 Task: Compose an email with the signature Jared Hernandez with the subject Confirmation of a registration and the message I would appreciate it if you could provide me with an update on the project status. from softage.5@softage.net to softage.3@softage.net, select the message and change font size to large, align the email to center Send the email. Finally, move the email from Sent Items to the label Gifts
Action: Mouse moved to (64, 35)
Screenshot: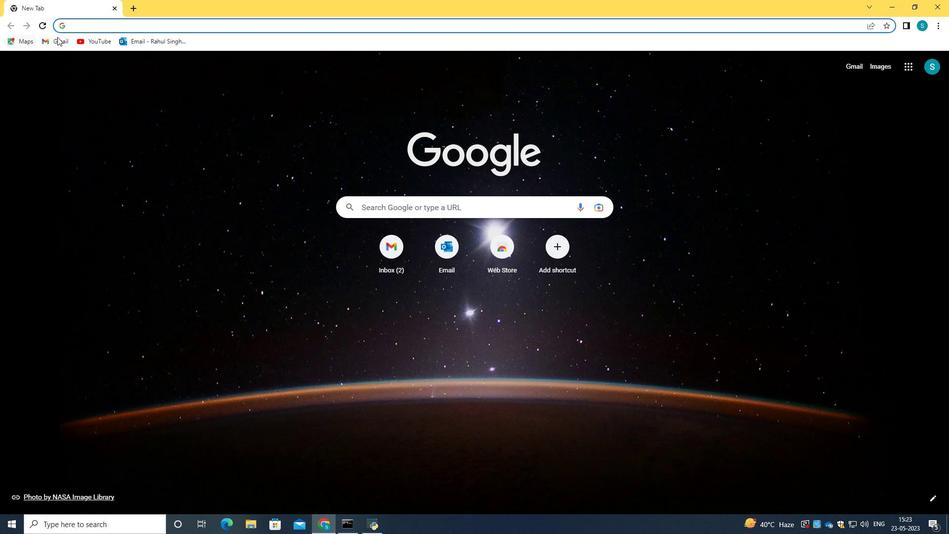 
Action: Mouse pressed left at (64, 35)
Screenshot: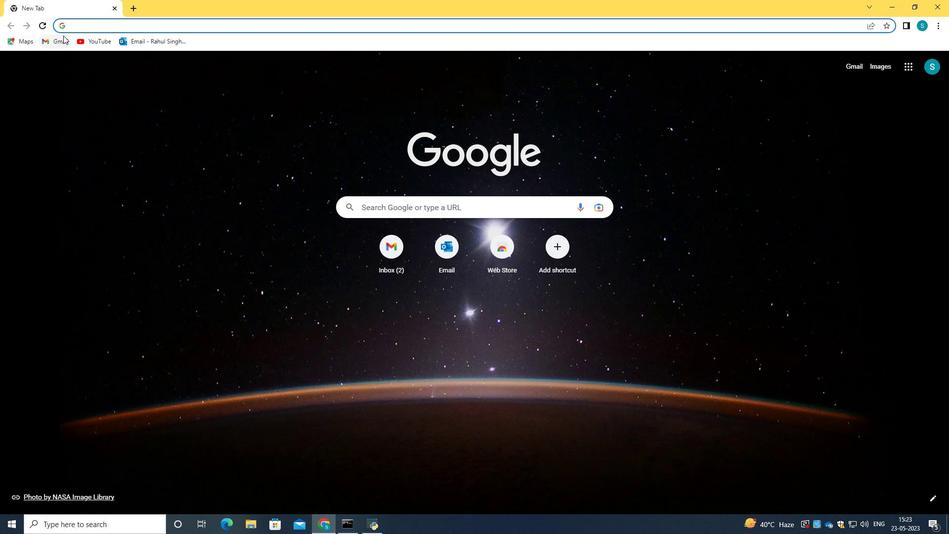 
Action: Mouse moved to (463, 157)
Screenshot: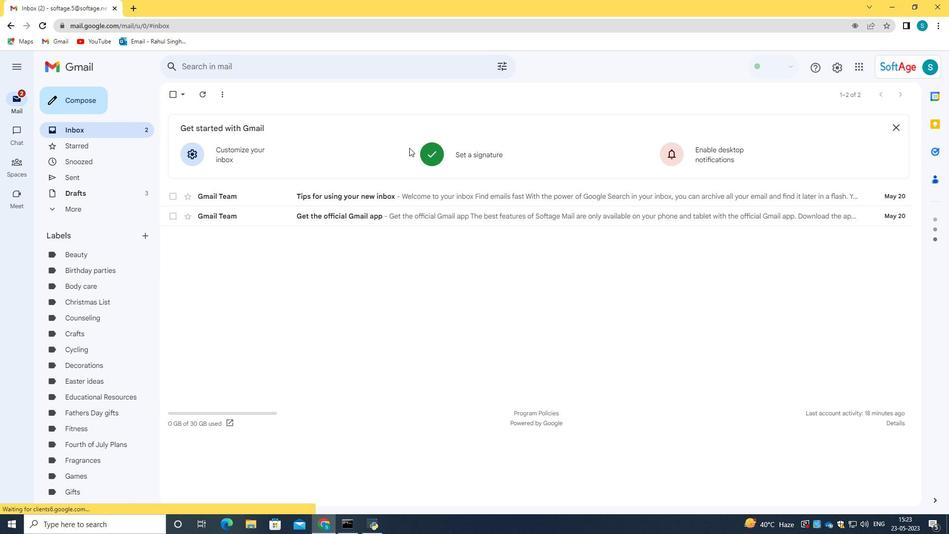 
Action: Mouse pressed left at (463, 157)
Screenshot: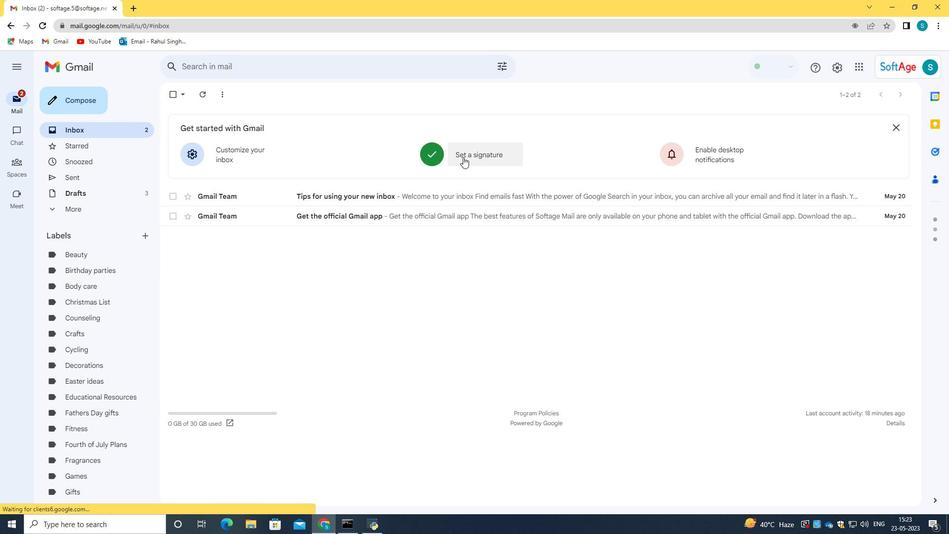 
Action: Mouse moved to (467, 233)
Screenshot: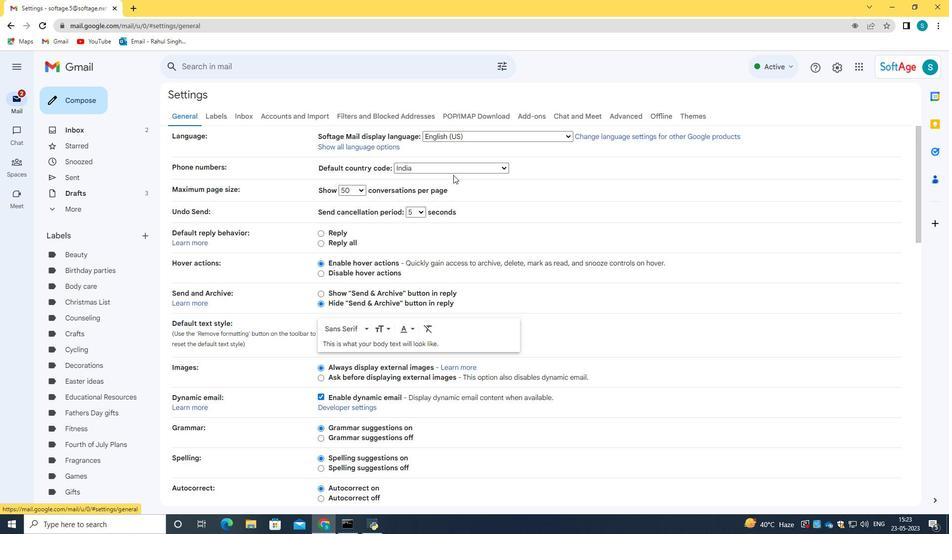 
Action: Mouse scrolled (467, 233) with delta (0, 0)
Screenshot: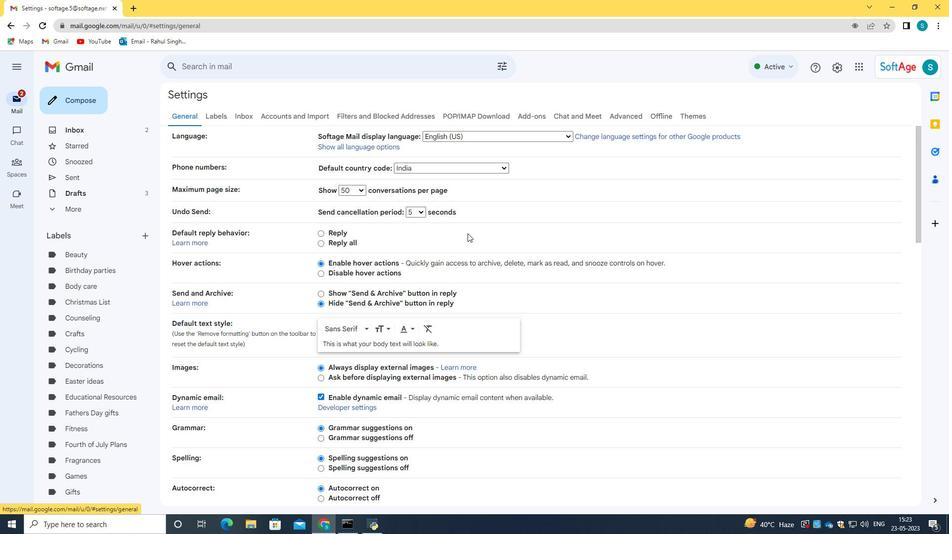 
Action: Mouse scrolled (467, 233) with delta (0, 0)
Screenshot: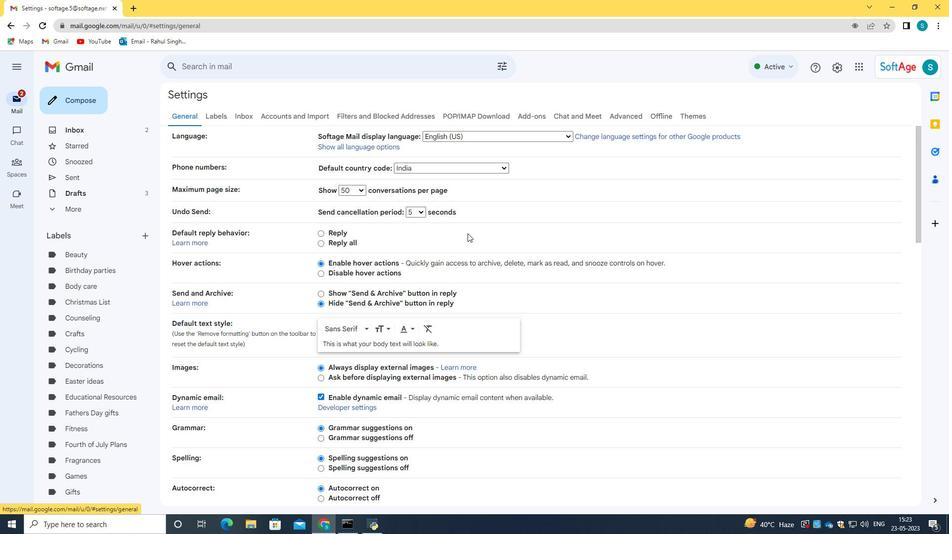 
Action: Mouse scrolled (467, 233) with delta (0, 0)
Screenshot: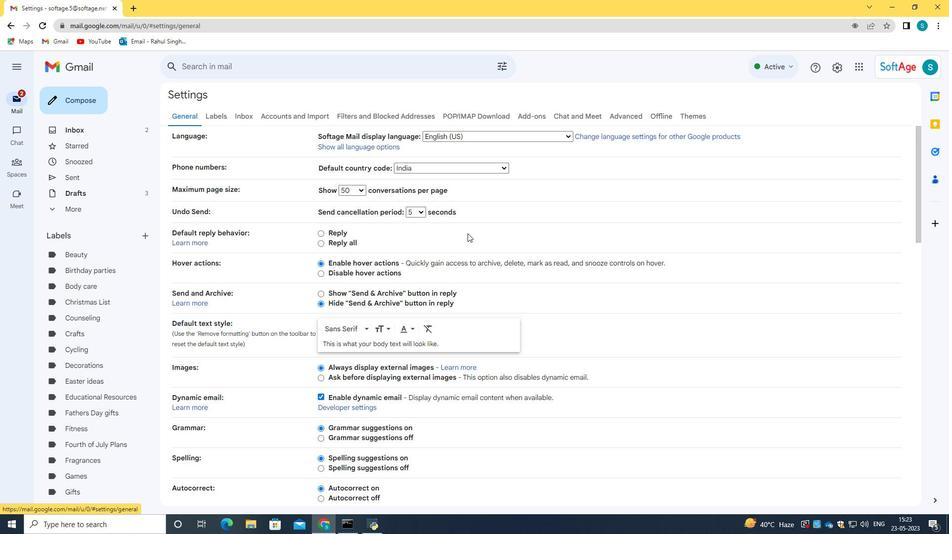 
Action: Mouse scrolled (467, 233) with delta (0, 0)
Screenshot: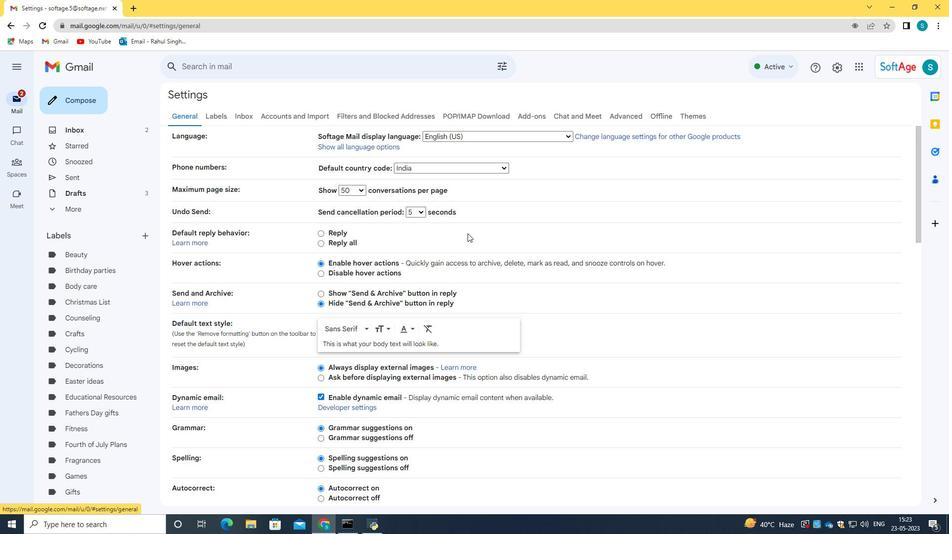 
Action: Mouse scrolled (467, 233) with delta (0, 0)
Screenshot: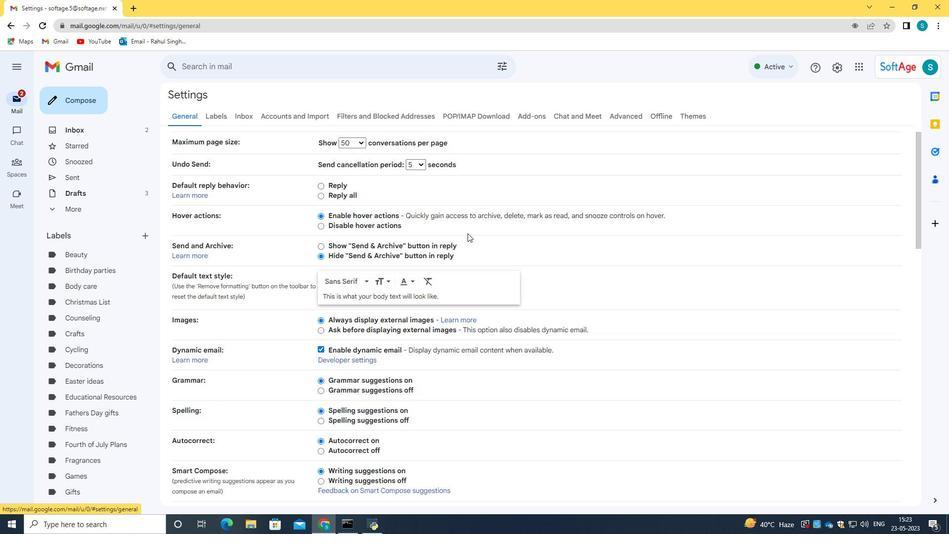 
Action: Mouse scrolled (467, 233) with delta (0, 0)
Screenshot: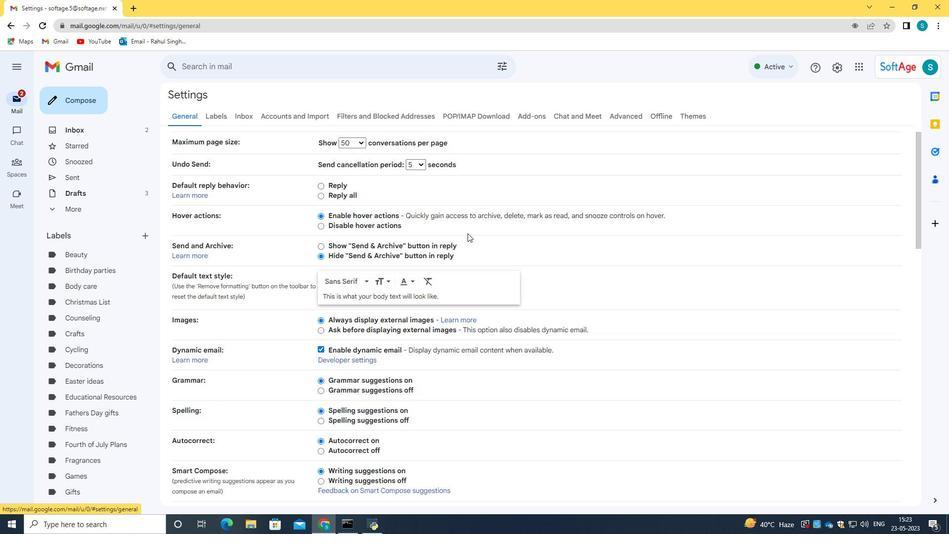 
Action: Mouse scrolled (467, 233) with delta (0, 0)
Screenshot: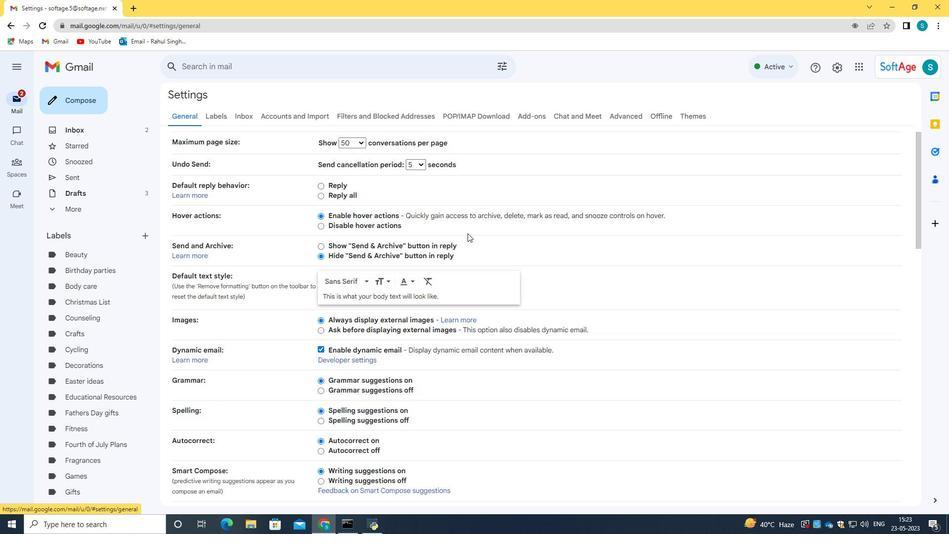 
Action: Mouse scrolled (467, 233) with delta (0, 0)
Screenshot: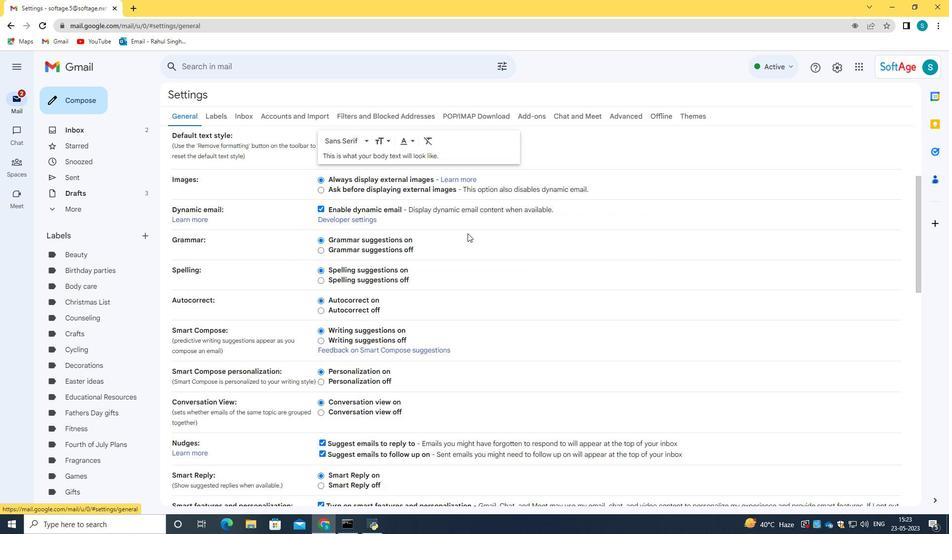 
Action: Mouse scrolled (467, 233) with delta (0, 0)
Screenshot: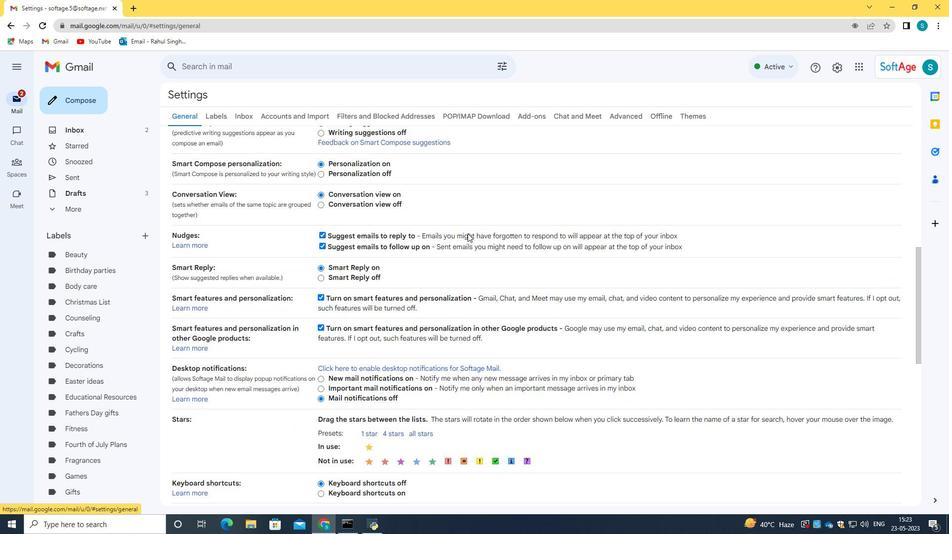
Action: Mouse scrolled (467, 233) with delta (0, 0)
Screenshot: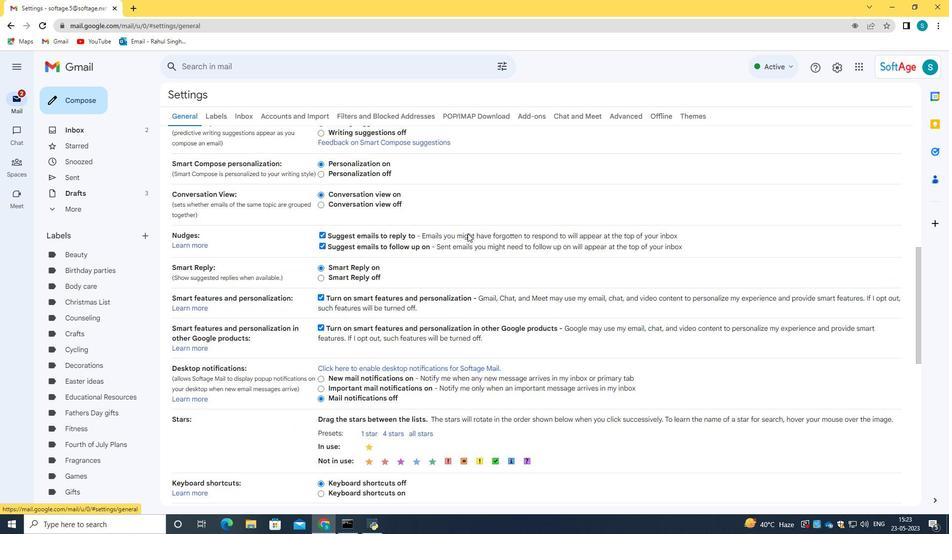 
Action: Mouse scrolled (467, 233) with delta (0, 0)
Screenshot: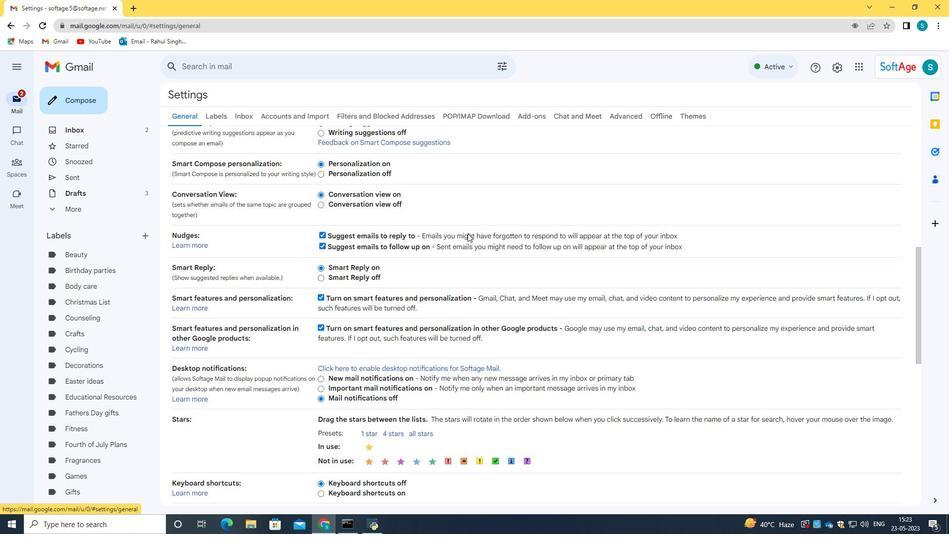 
Action: Mouse moved to (467, 235)
Screenshot: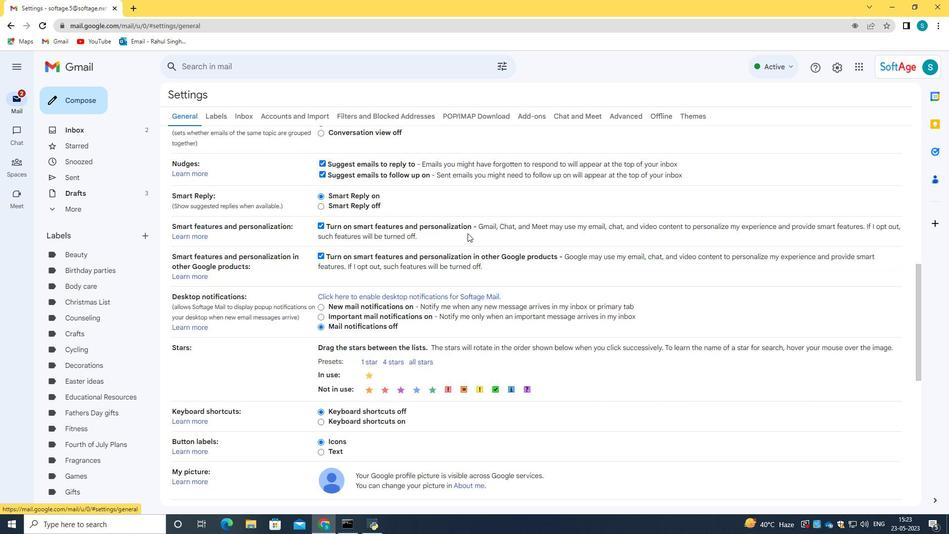 
Action: Mouse scrolled (467, 235) with delta (0, 0)
Screenshot: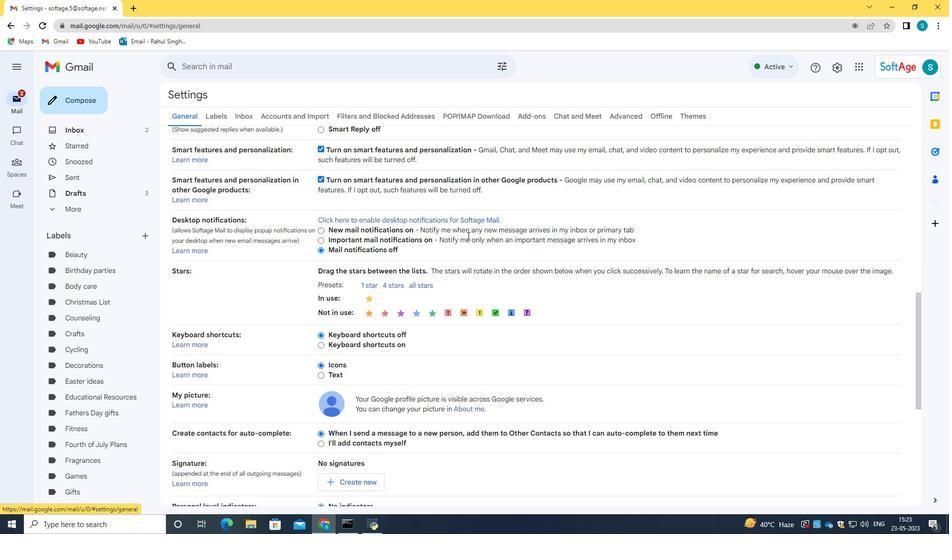 
Action: Mouse scrolled (467, 235) with delta (0, 0)
Screenshot: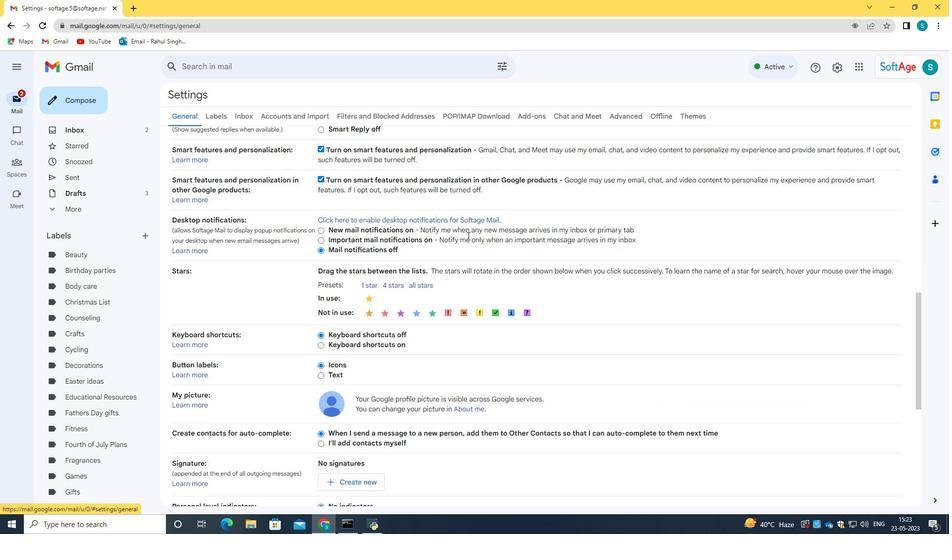 
Action: Mouse scrolled (467, 235) with delta (0, 0)
Screenshot: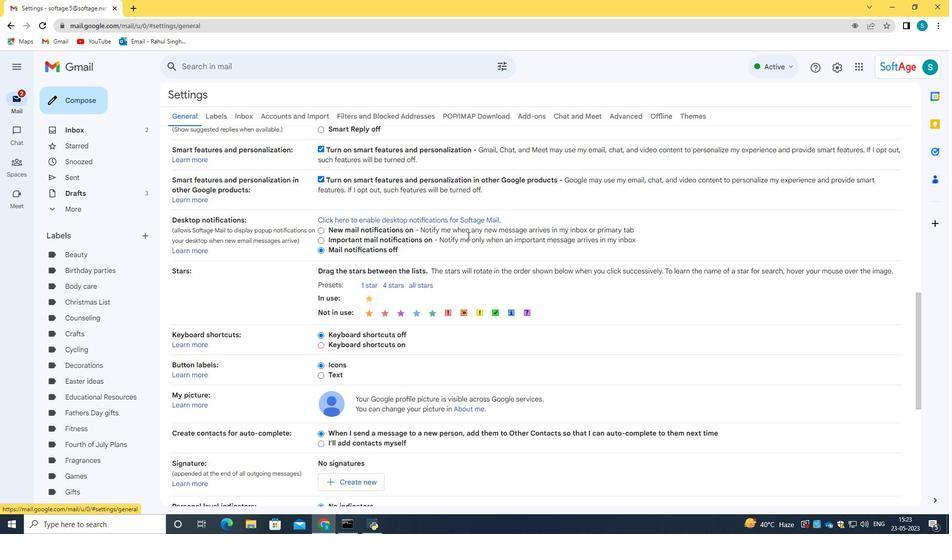 
Action: Mouse scrolled (467, 235) with delta (0, 0)
Screenshot: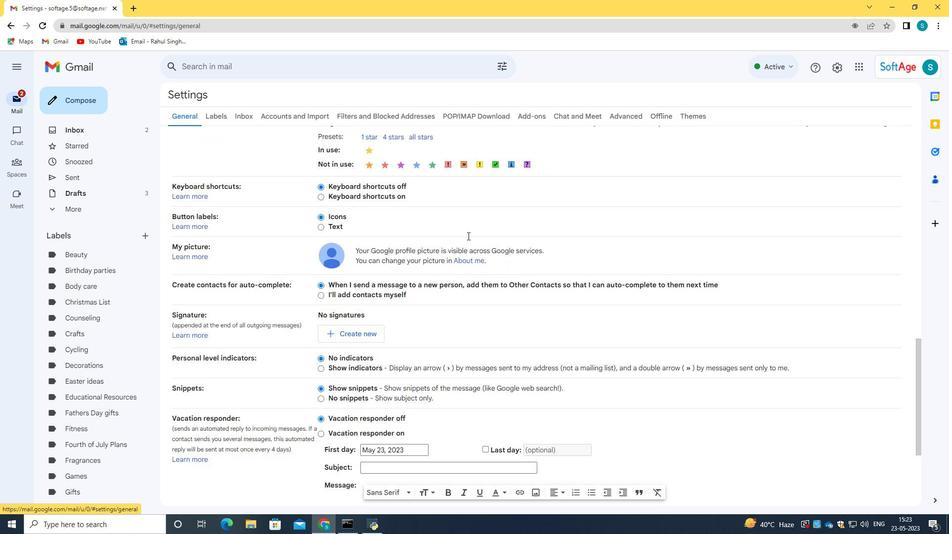 
Action: Mouse scrolled (467, 235) with delta (0, 0)
Screenshot: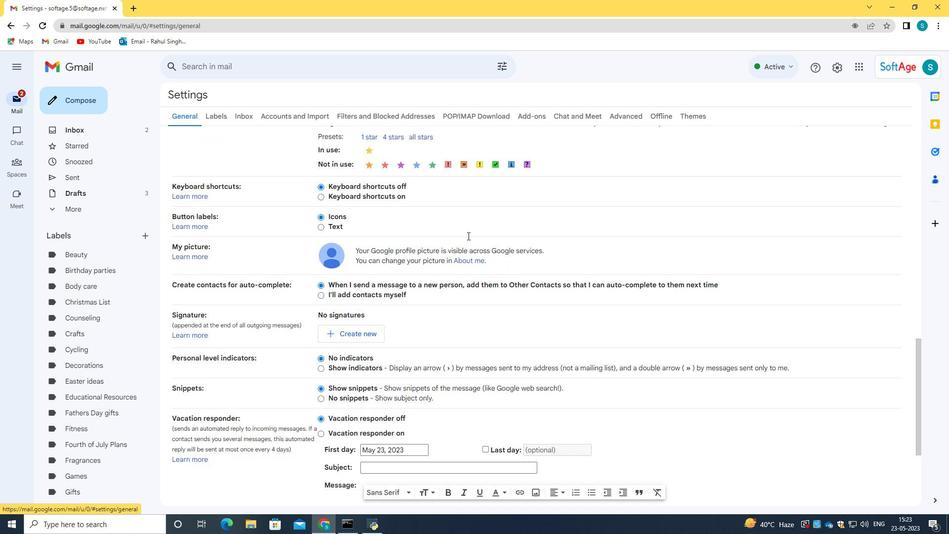 
Action: Mouse moved to (352, 239)
Screenshot: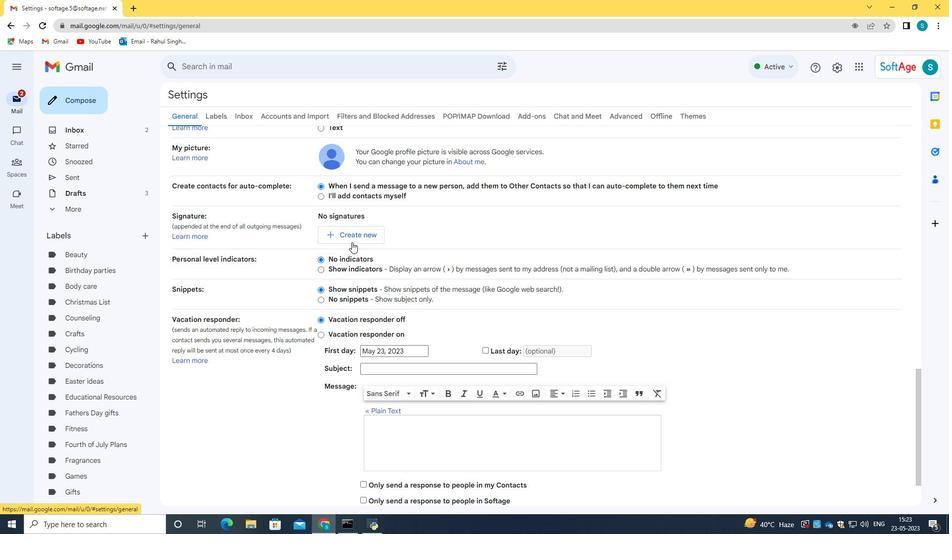 
Action: Mouse pressed left at (352, 239)
Screenshot: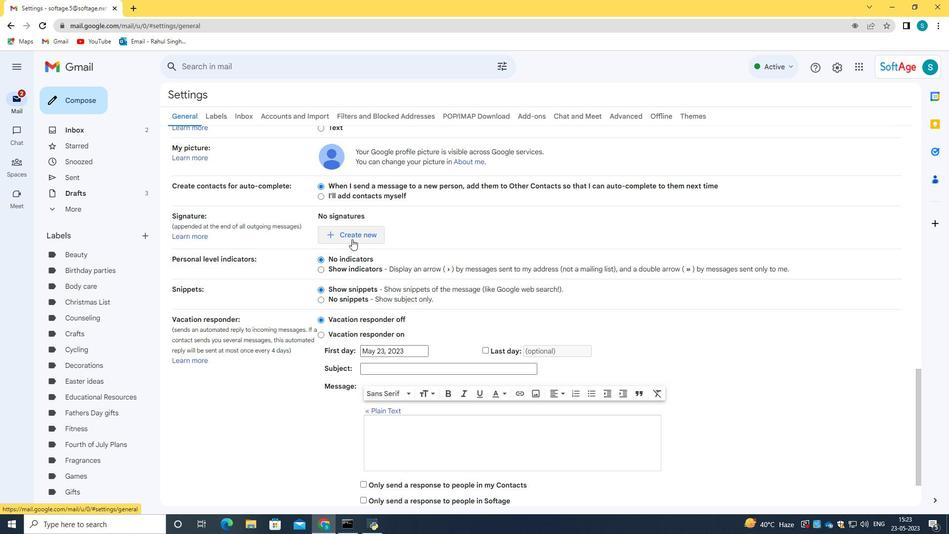 
Action: Mouse moved to (424, 279)
Screenshot: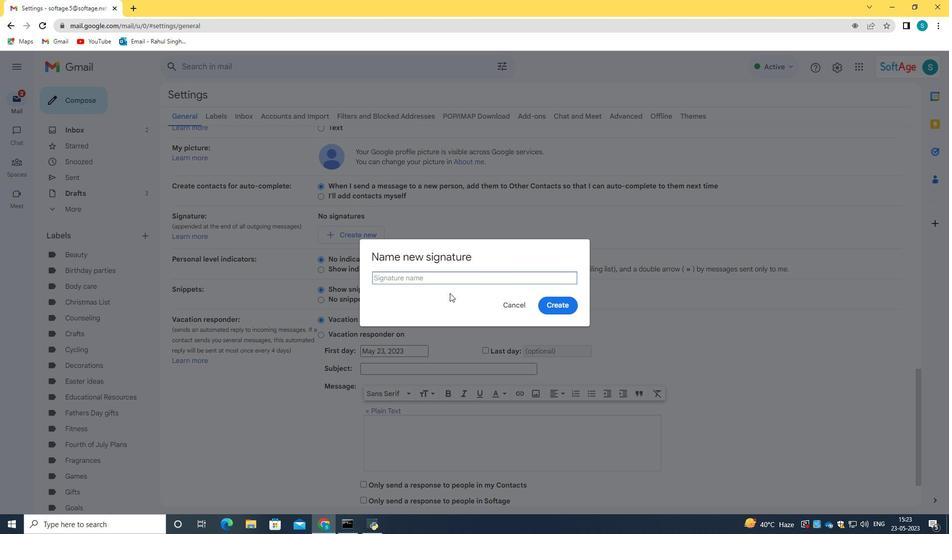 
Action: Key pressed <Key.caps_lock>J<Key.caps_lock>ard<Key.backspace>ed<Key.space><Key.caps_lock>H<Key.caps_lock>arnandez
Screenshot: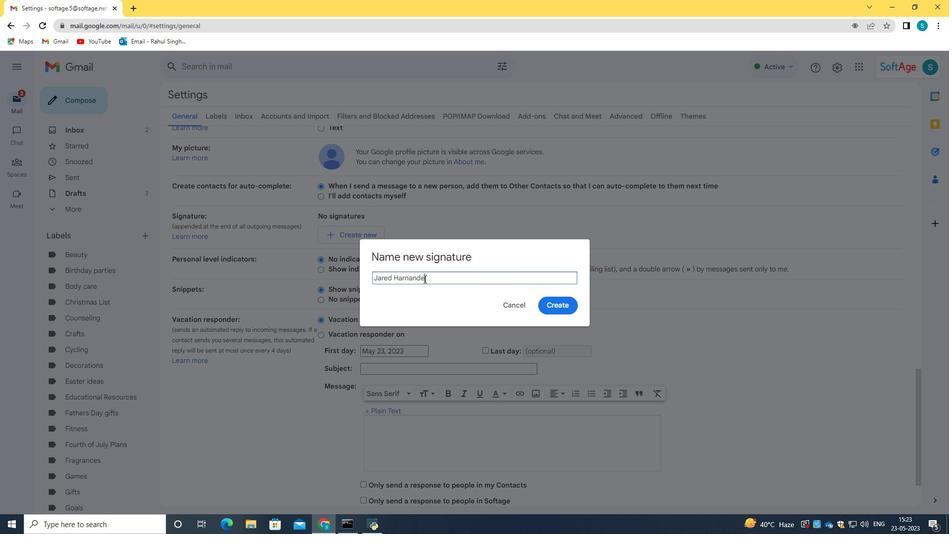 
Action: Mouse moved to (543, 308)
Screenshot: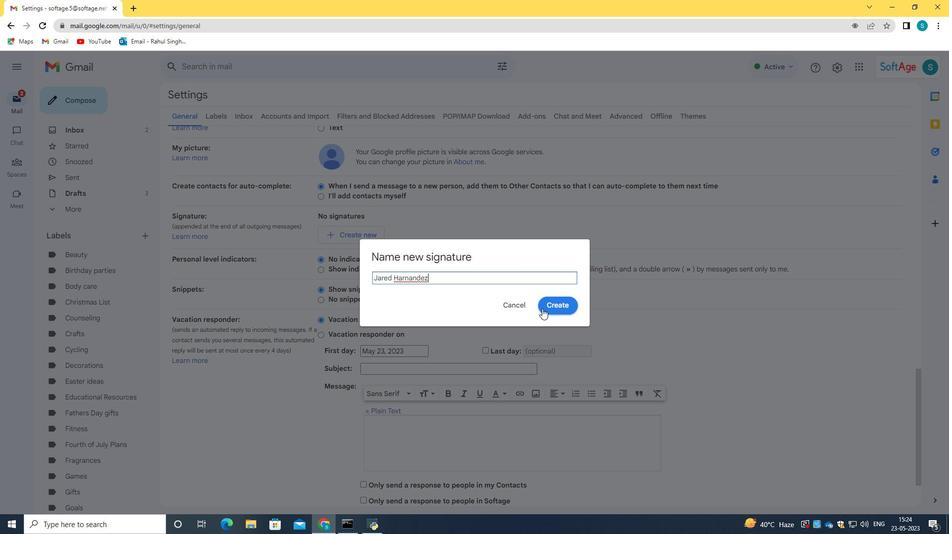 
Action: Mouse pressed left at (543, 308)
Screenshot: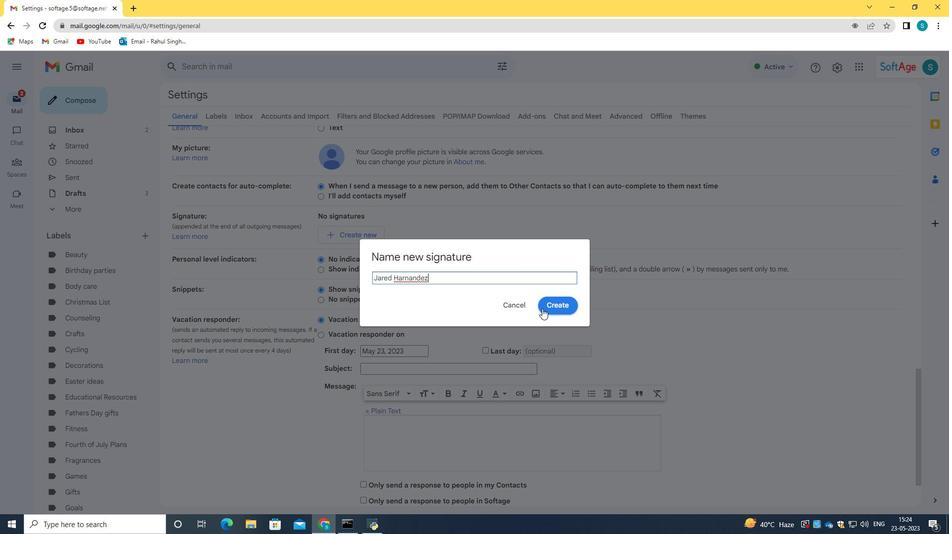 
Action: Mouse moved to (475, 251)
Screenshot: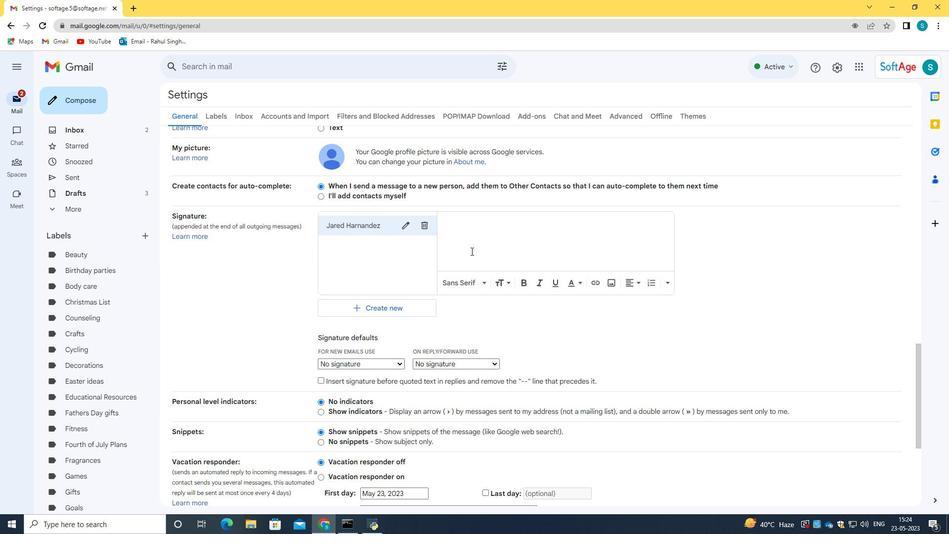 
Action: Mouse pressed left at (475, 251)
Screenshot: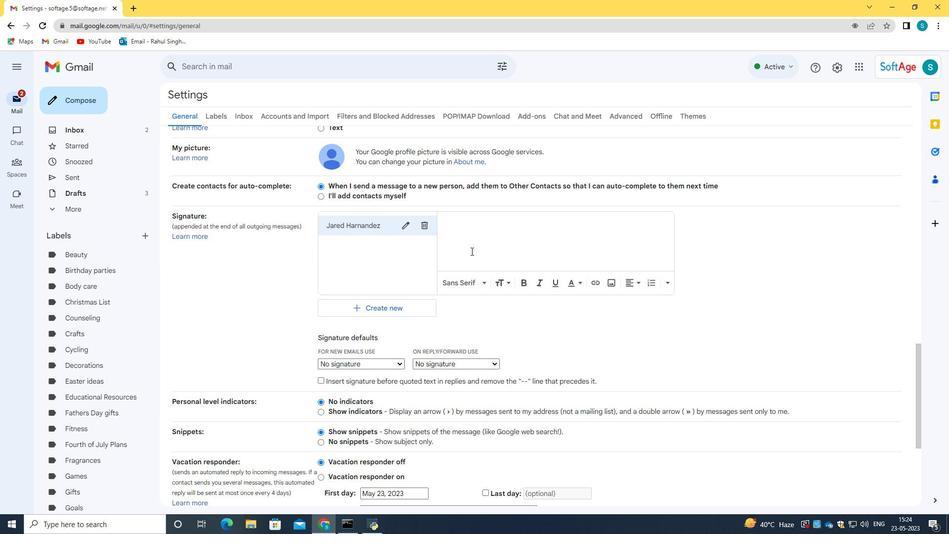 
Action: Mouse moved to (478, 250)
Screenshot: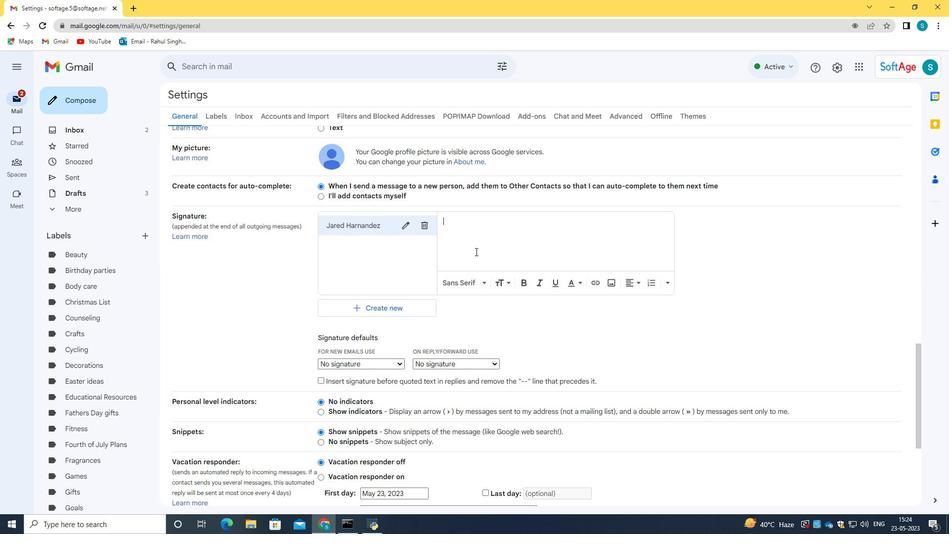 
Action: Key pressed <Key.caps_lock>H<Key.caps_lock>a<Key.backspace><Key.backspace><Key.caps_lock>J<Key.caps_lock>ard<Key.backspace>e<Key.space>d<Key.backspace><Key.backspace>d<Key.space><Key.caps_lock>H<Key.caps_lock>arnandez
Screenshot: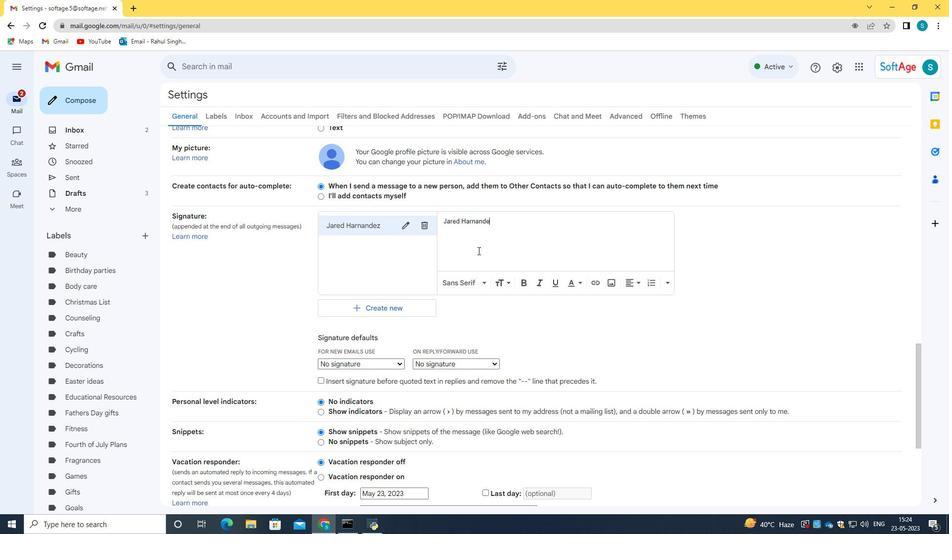 
Action: Mouse moved to (477, 251)
Screenshot: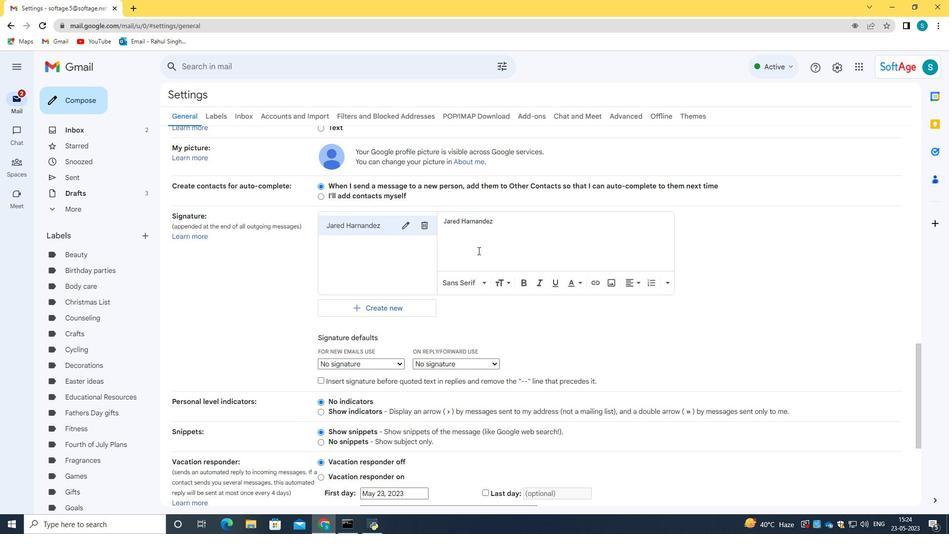 
Action: Mouse scrolled (477, 250) with delta (0, 0)
Screenshot: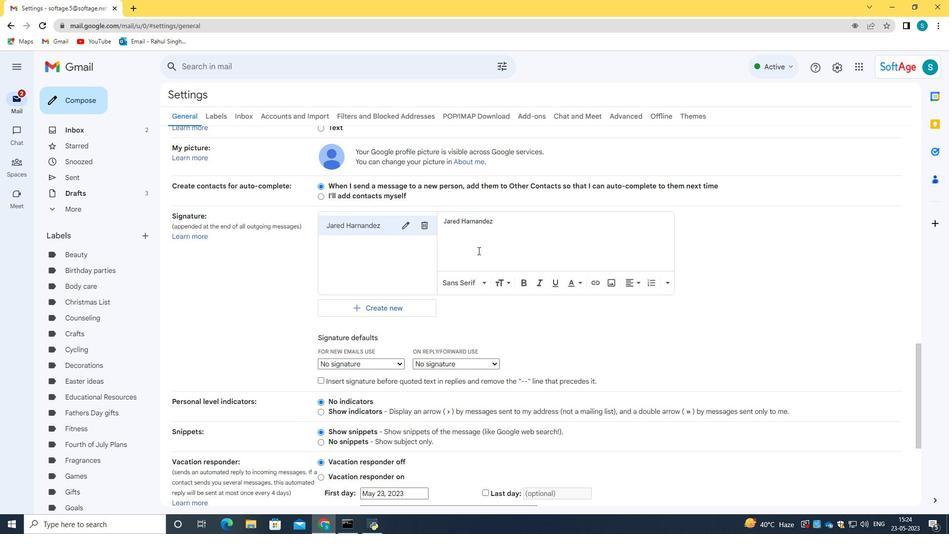 
Action: Mouse moved to (473, 259)
Screenshot: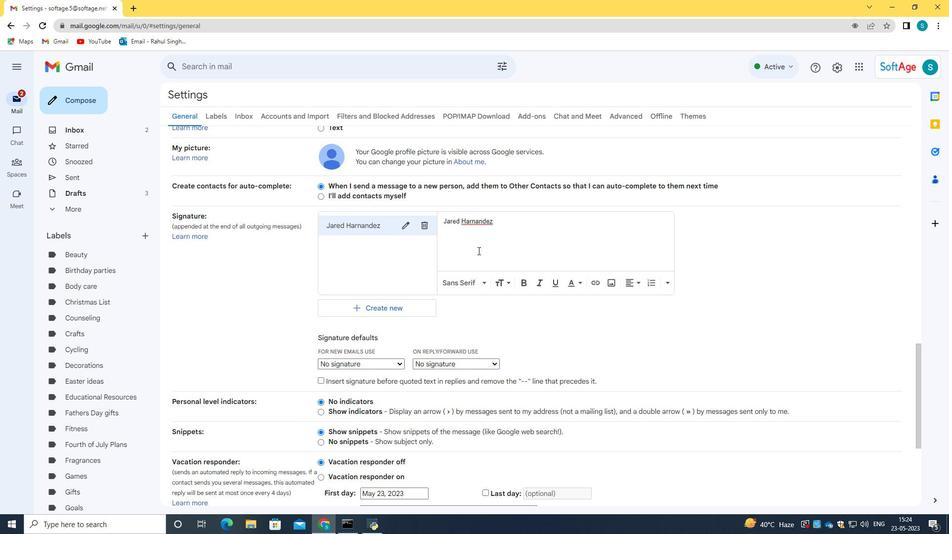 
Action: Mouse scrolled (473, 259) with delta (0, 0)
Screenshot: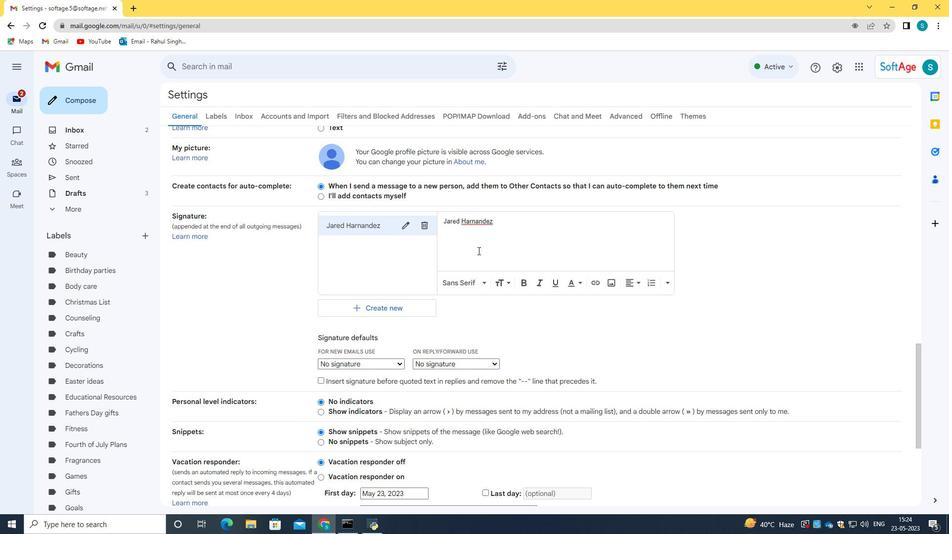 
Action: Mouse moved to (472, 261)
Screenshot: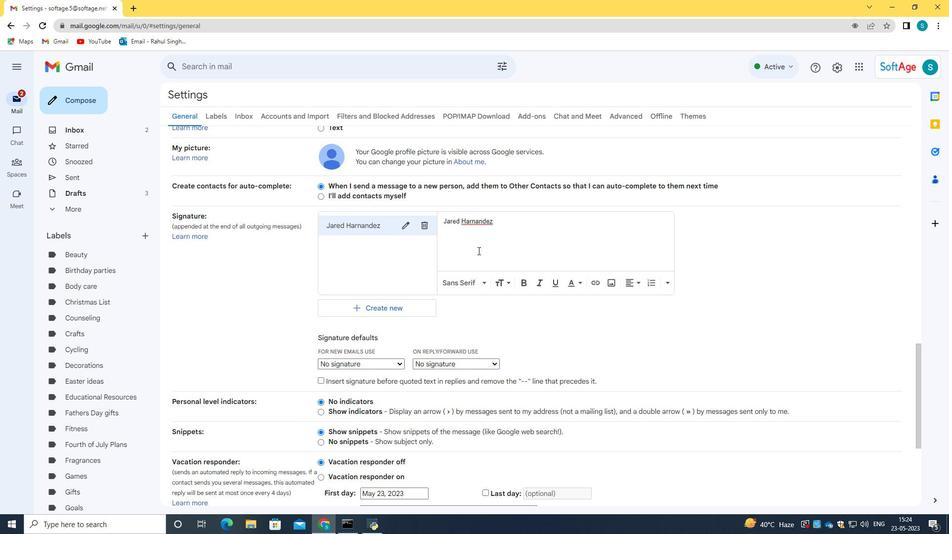 
Action: Mouse scrolled (472, 260) with delta (0, 0)
Screenshot: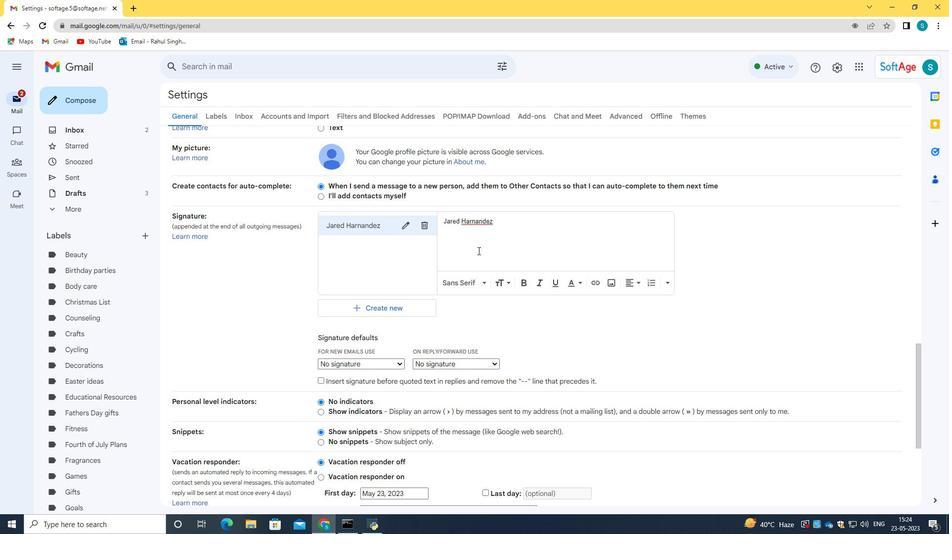 
Action: Mouse moved to (472, 261)
Screenshot: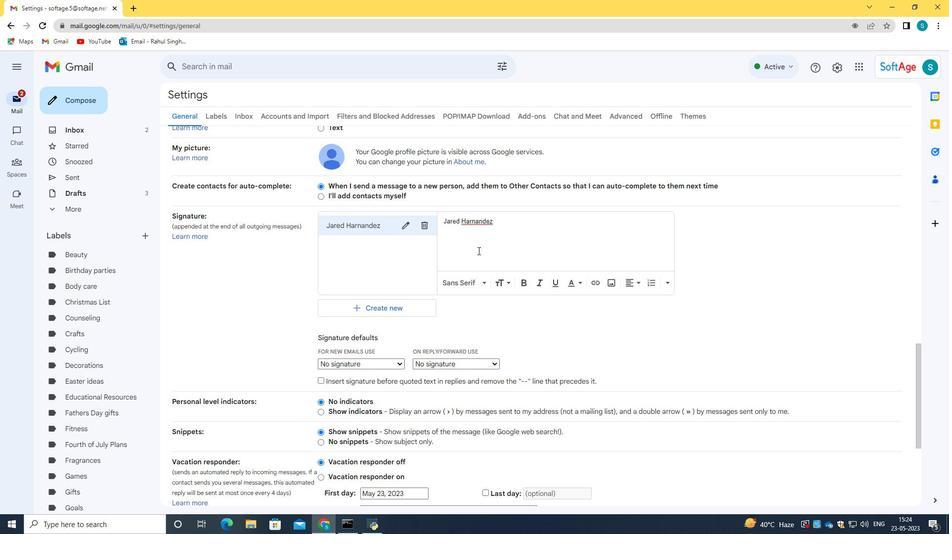 
Action: Mouse scrolled (472, 261) with delta (0, 0)
Screenshot: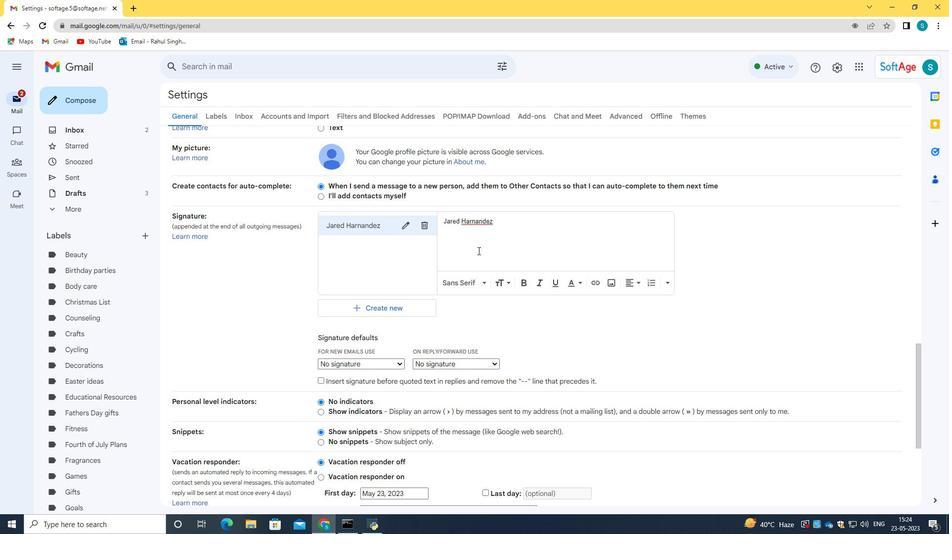 
Action: Mouse scrolled (472, 261) with delta (0, 0)
Screenshot: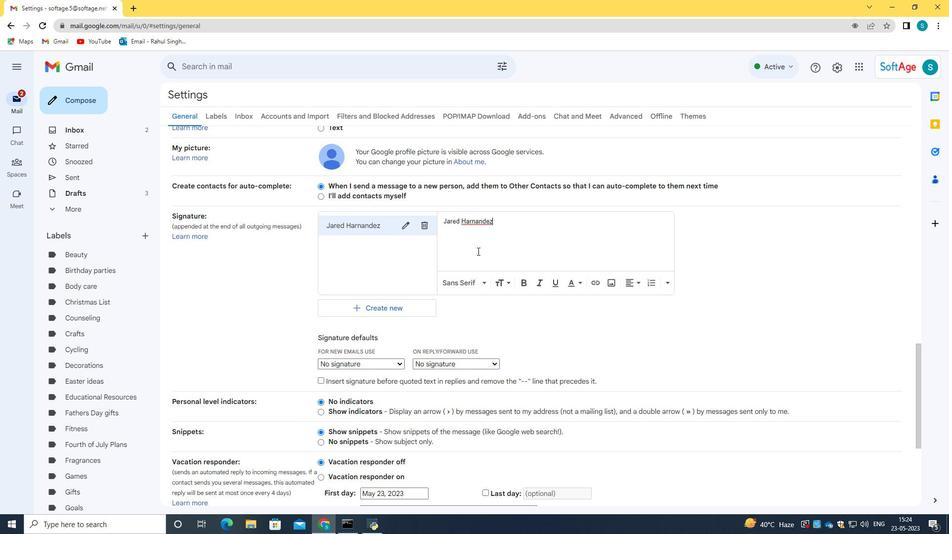 
Action: Mouse scrolled (472, 261) with delta (0, 0)
Screenshot: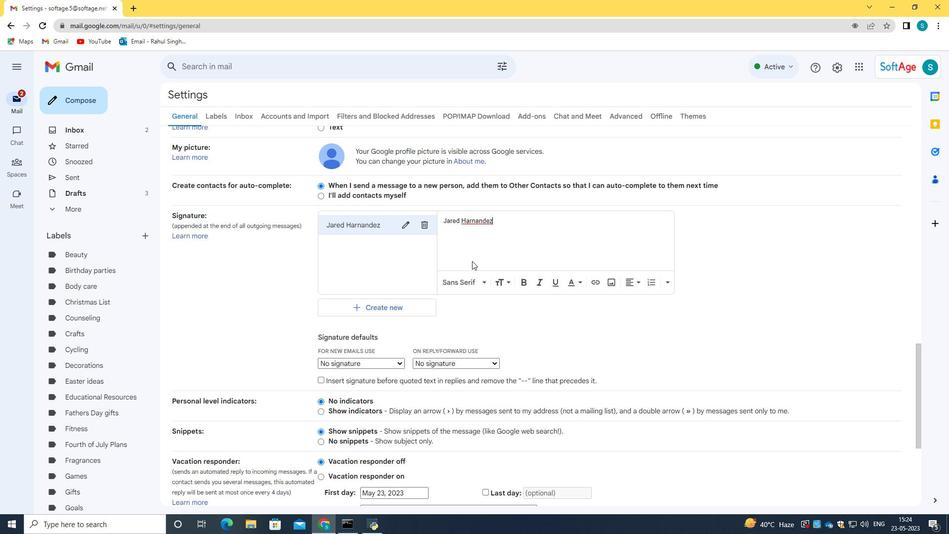 
Action: Mouse scrolled (472, 261) with delta (0, 0)
Screenshot: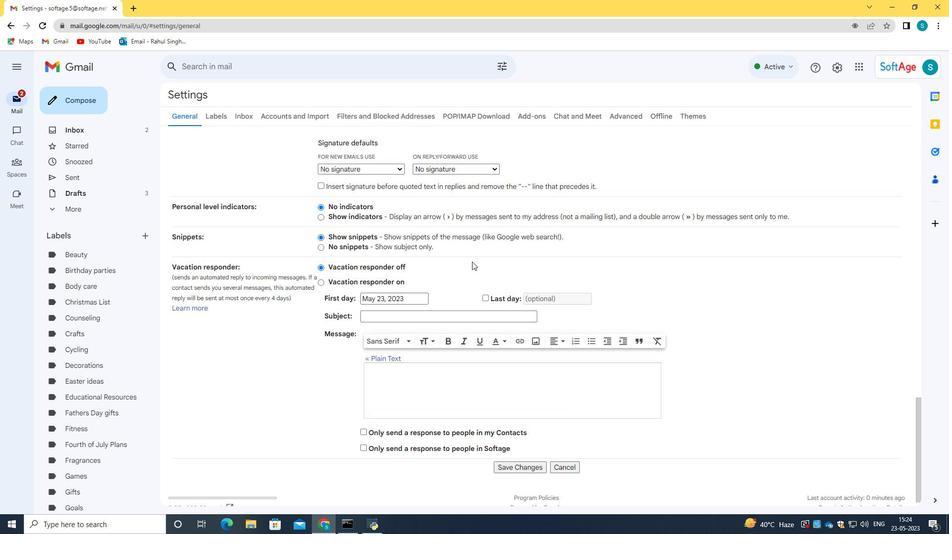 
Action: Mouse scrolled (472, 261) with delta (0, 0)
Screenshot: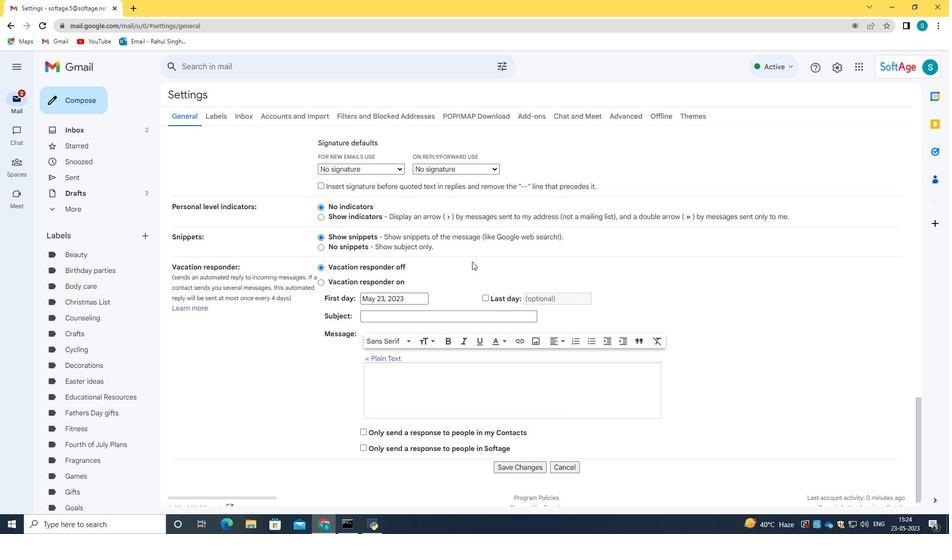 
Action: Mouse scrolled (472, 261) with delta (0, 0)
Screenshot: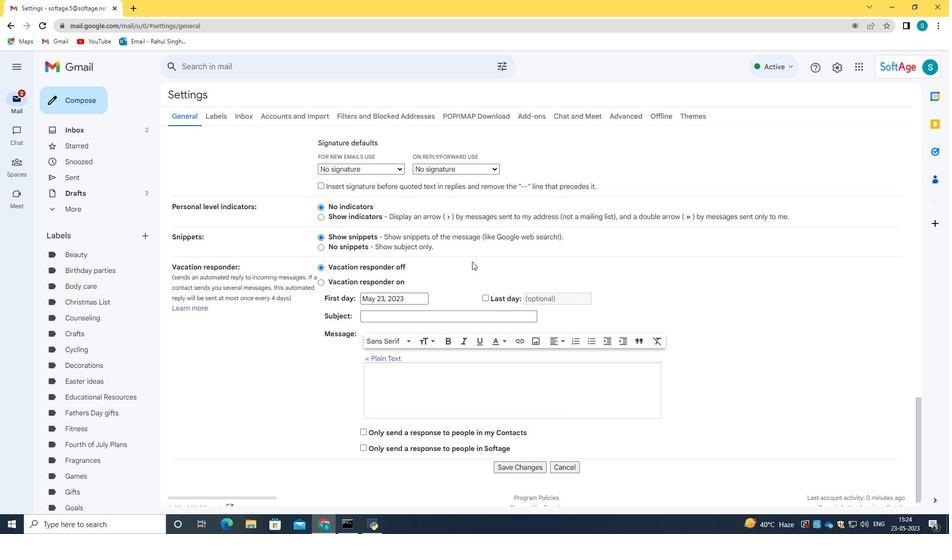 
Action: Mouse scrolled (472, 261) with delta (0, 0)
Screenshot: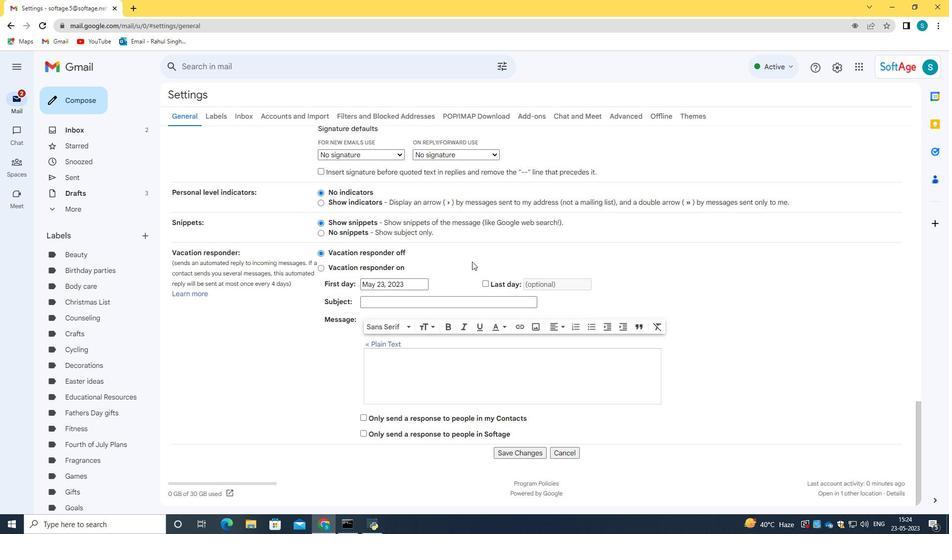 
Action: Mouse scrolled (472, 261) with delta (0, 0)
Screenshot: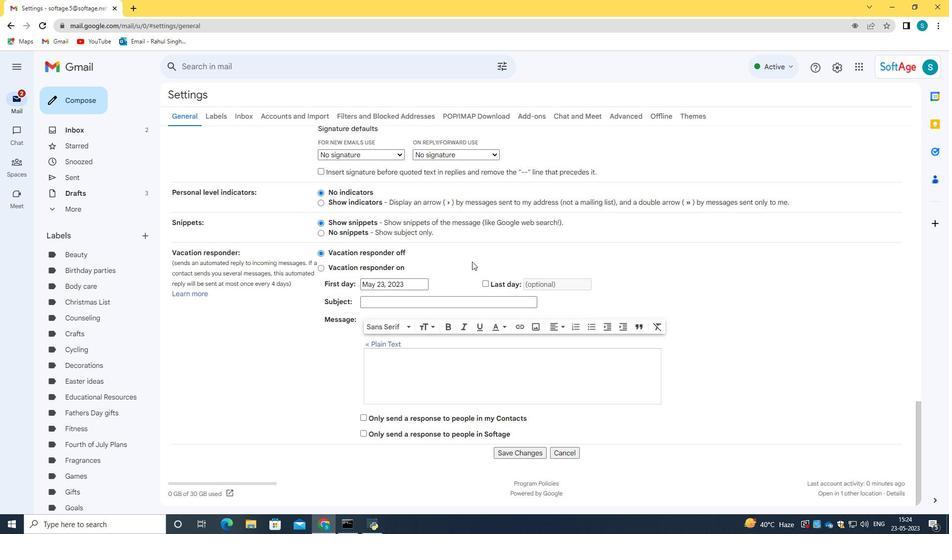 
Action: Mouse moved to (508, 449)
Screenshot: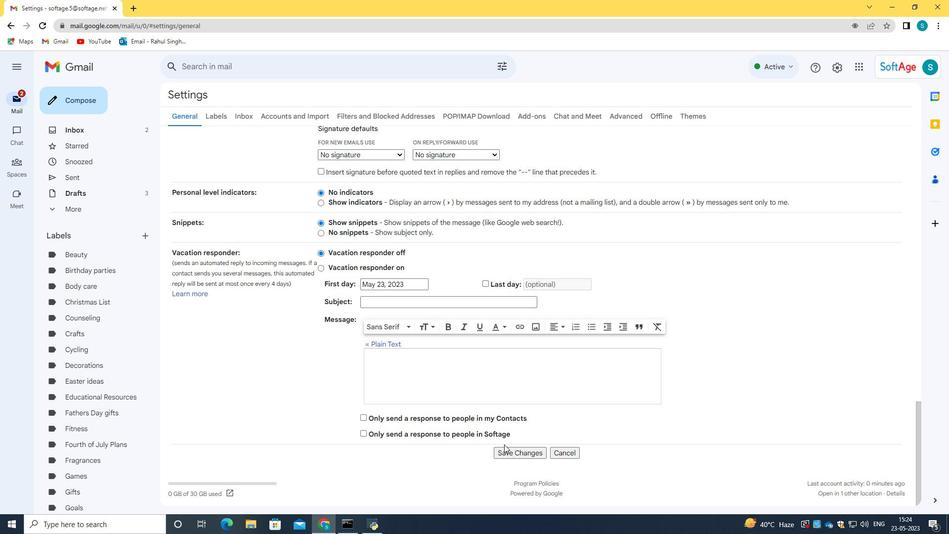 
Action: Mouse pressed left at (508, 449)
Screenshot: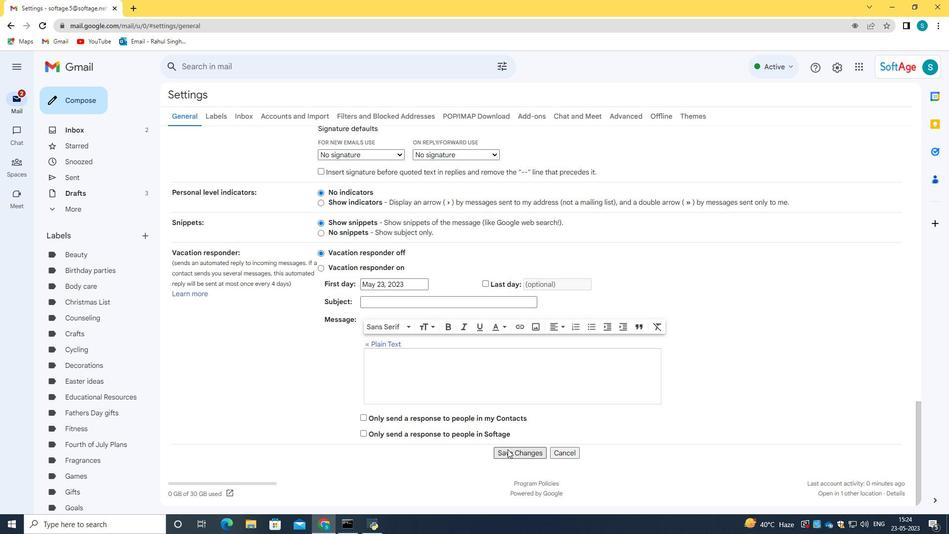 
Action: Mouse moved to (68, 106)
Screenshot: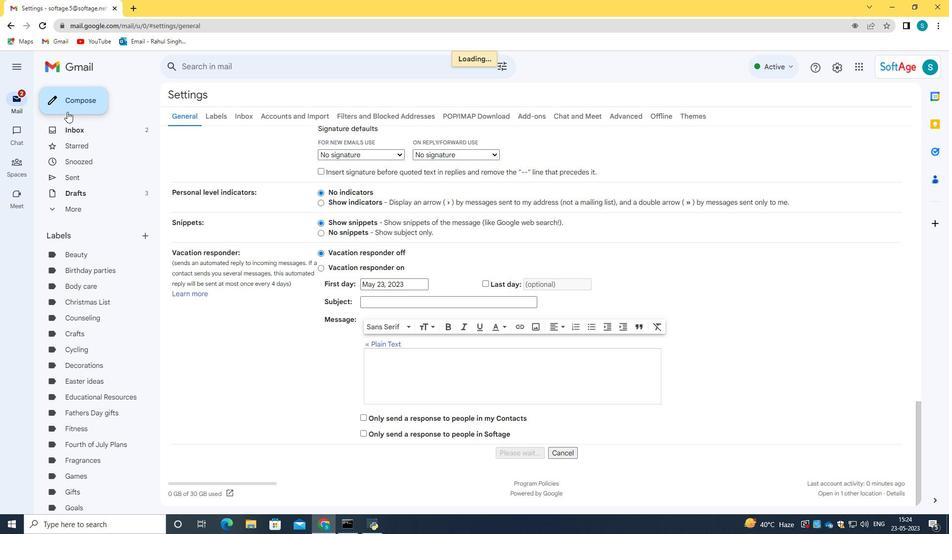 
Action: Mouse pressed left at (68, 106)
Screenshot: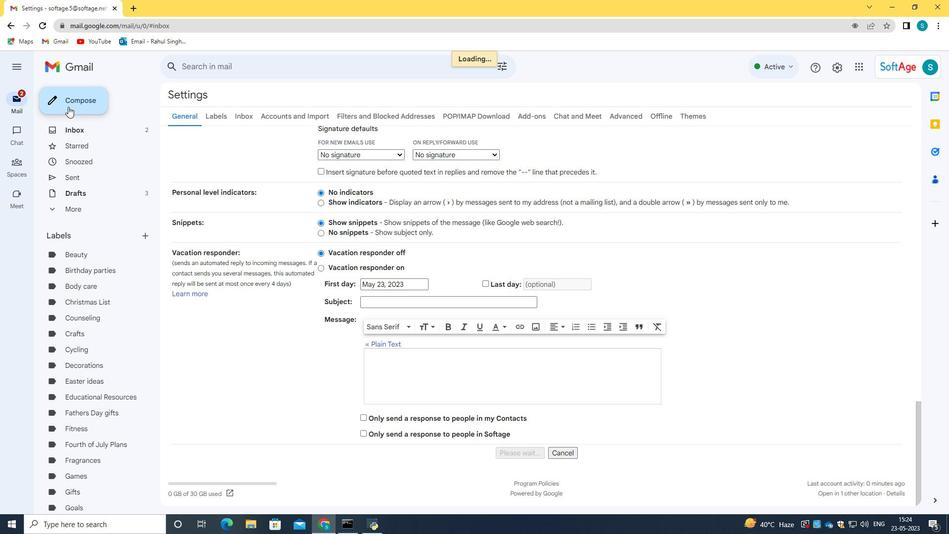 
Action: Mouse moved to (896, 222)
Screenshot: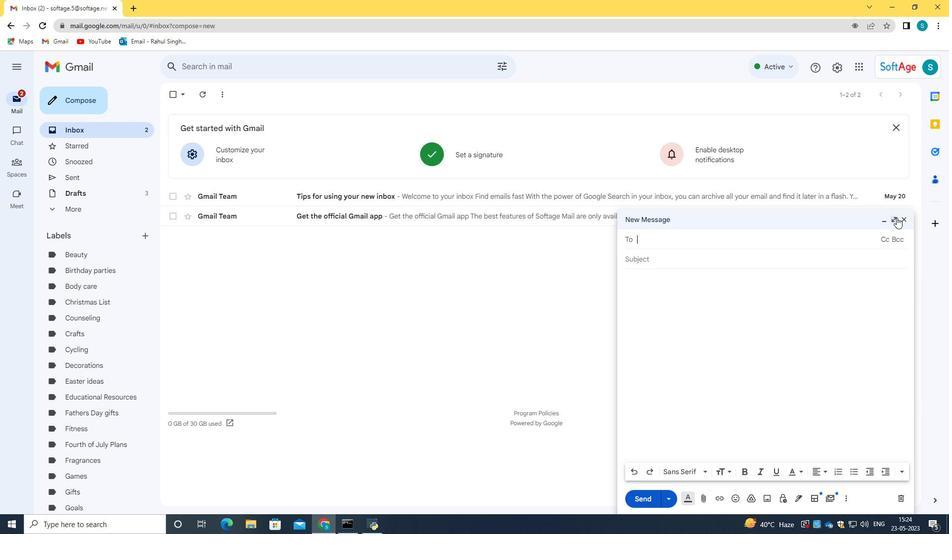 
Action: Mouse pressed left at (896, 222)
Screenshot: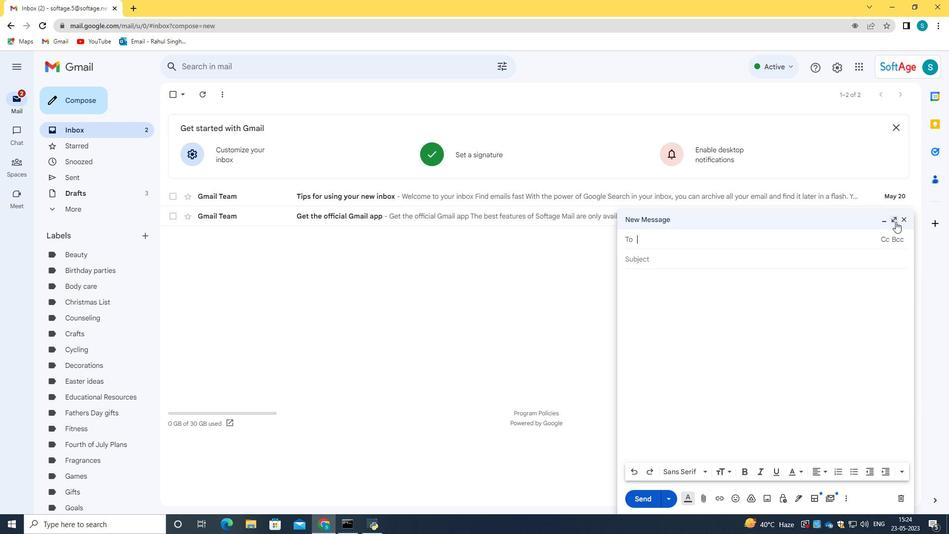 
Action: Mouse moved to (257, 484)
Screenshot: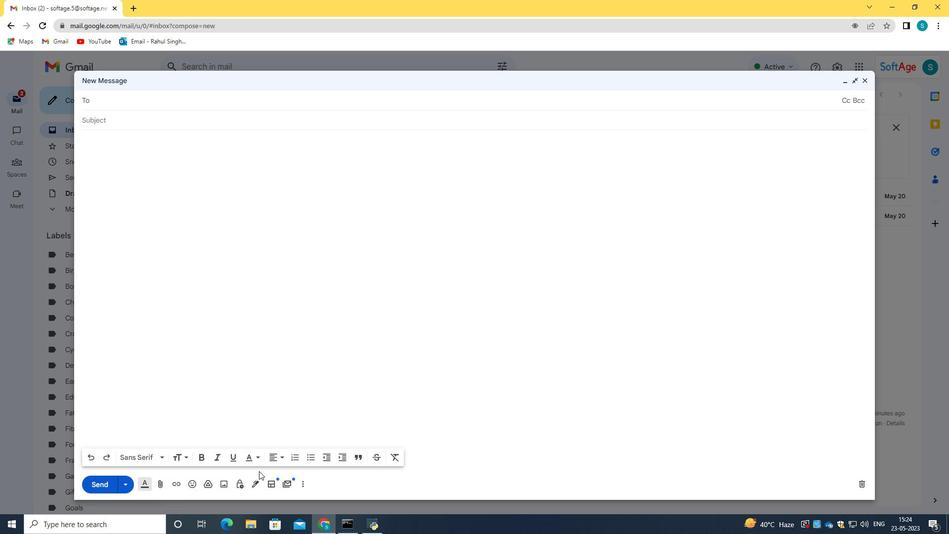 
Action: Mouse pressed left at (257, 484)
Screenshot: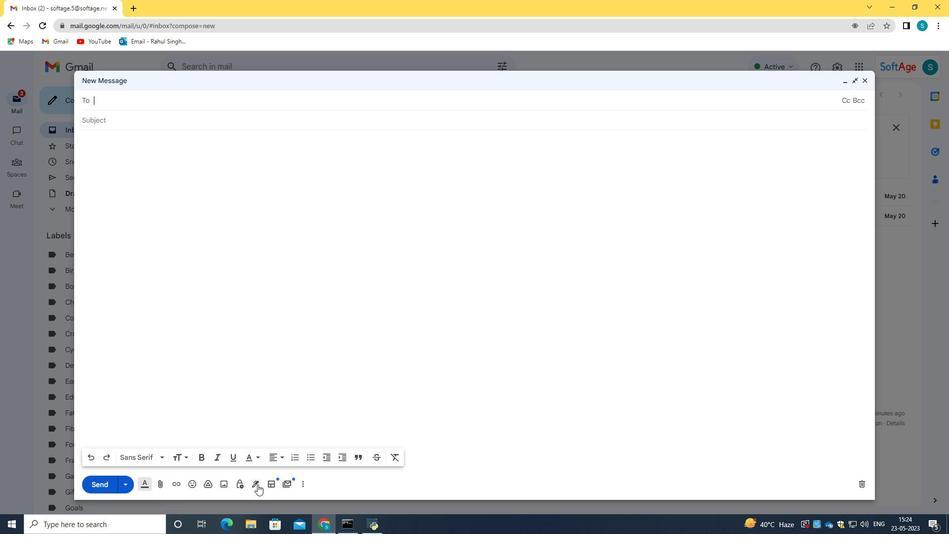 
Action: Mouse moved to (299, 466)
Screenshot: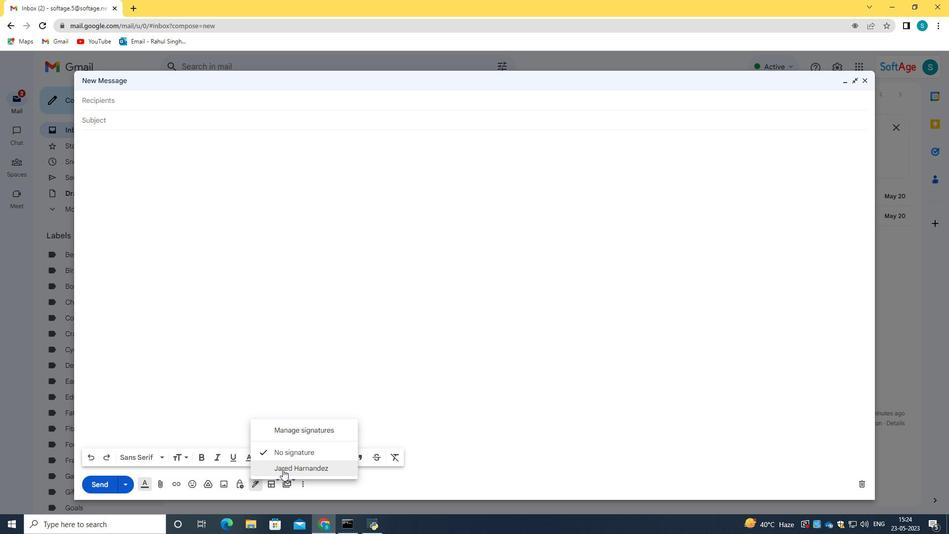 
Action: Mouse pressed left at (299, 466)
Screenshot: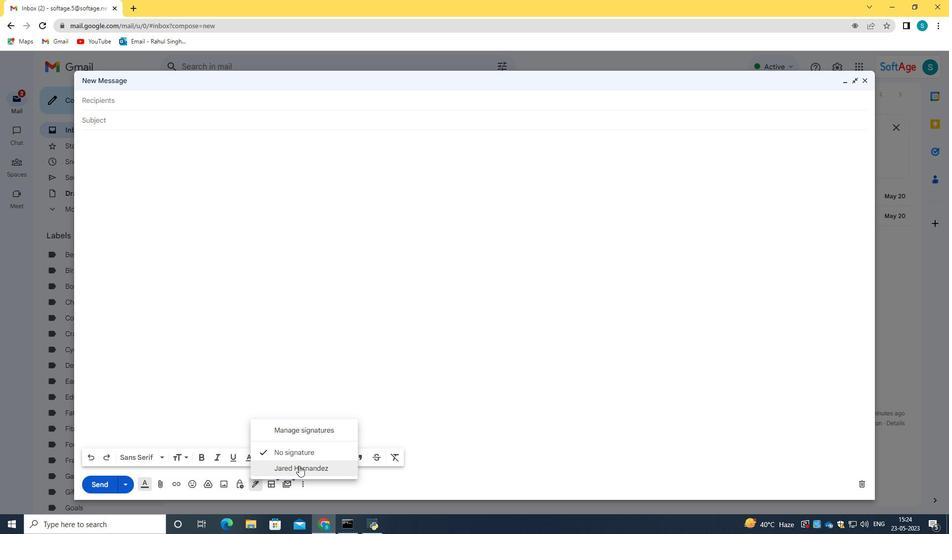 
Action: Mouse moved to (107, 121)
Screenshot: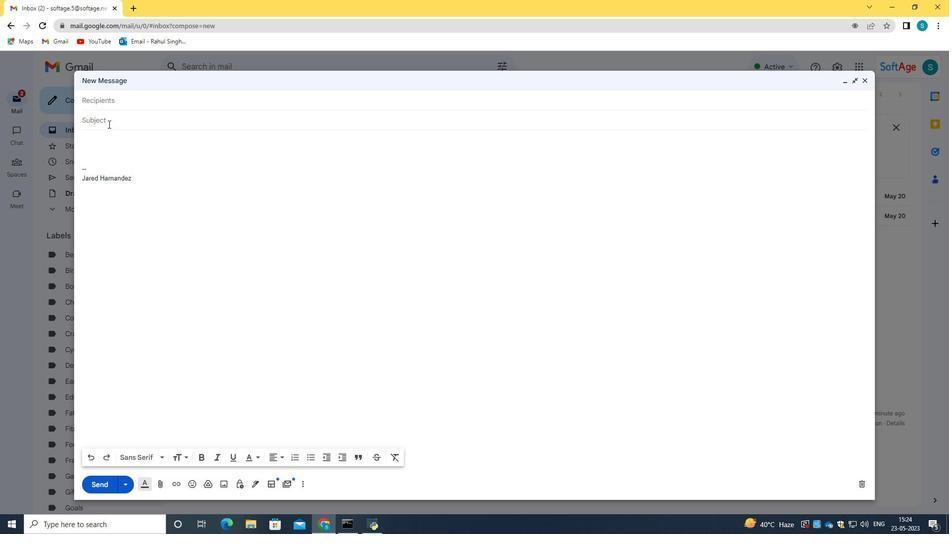 
Action: Mouse pressed left at (107, 121)
Screenshot: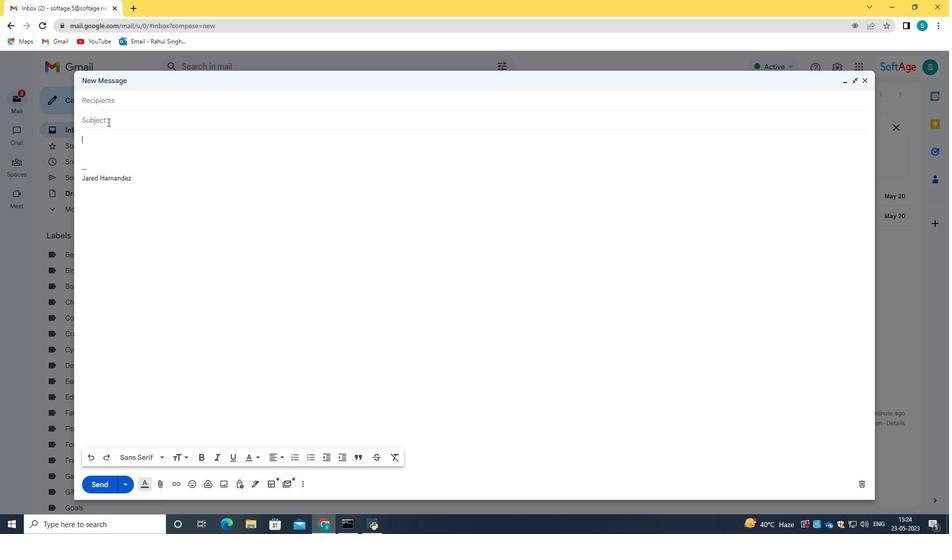 
Action: Key pressed <Key.caps_lock>C<Key.caps_lock>onfirmation<Key.space>of<Key.space>a<Key.space>registration<Key.space>
Screenshot: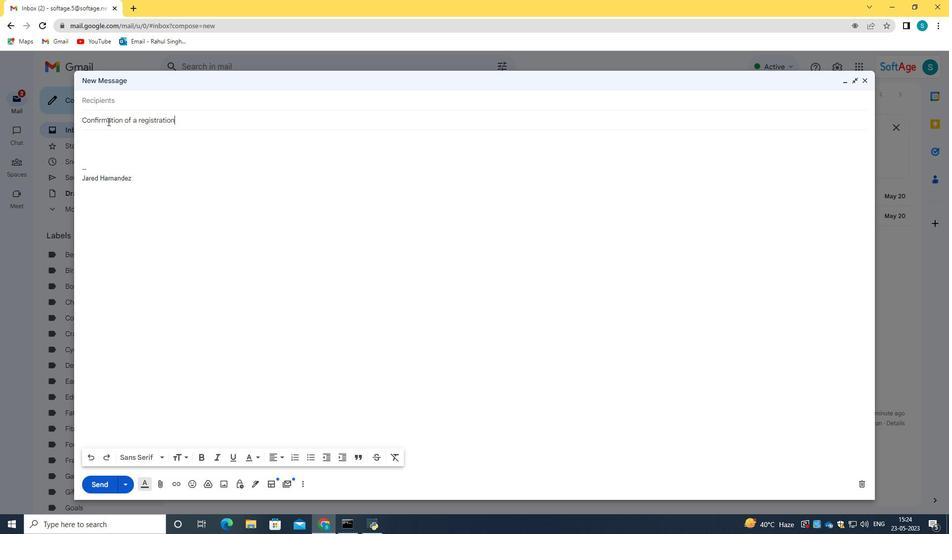 
Action: Mouse moved to (117, 151)
Screenshot: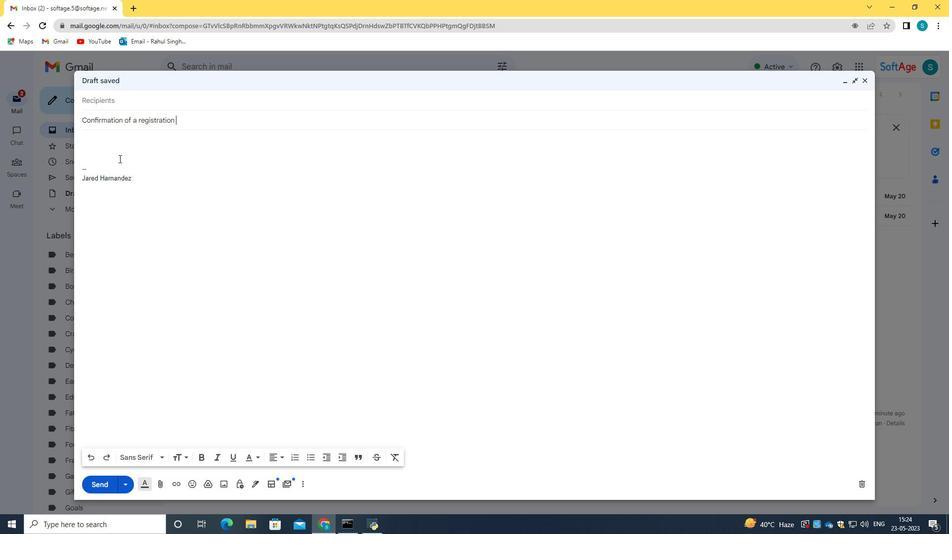 
Action: Mouse pressed left at (117, 151)
Screenshot: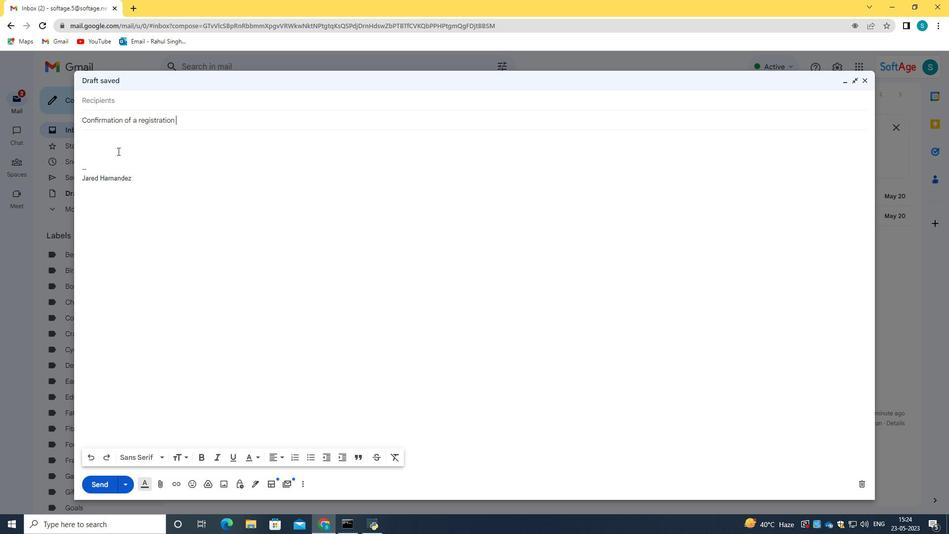 
Action: Mouse moved to (103, 138)
Screenshot: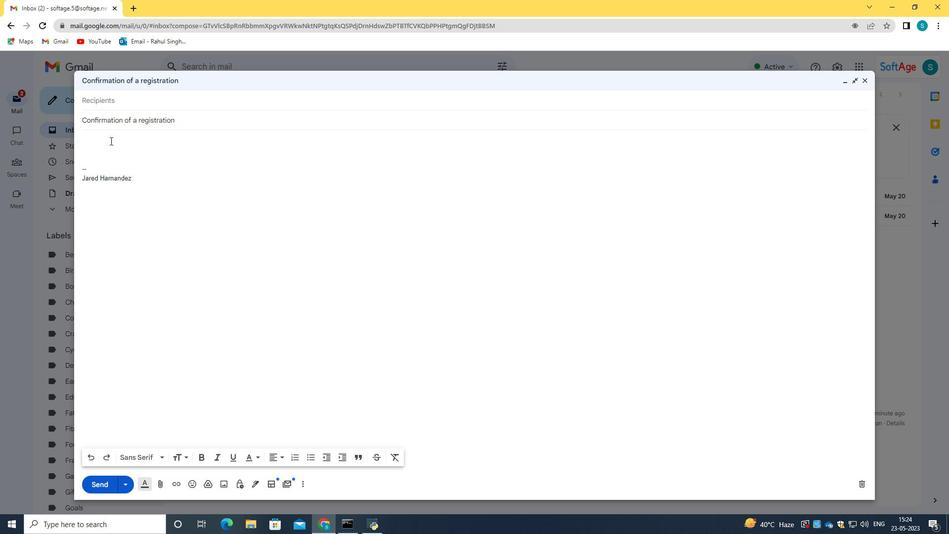 
Action: Mouse pressed left at (103, 138)
Screenshot: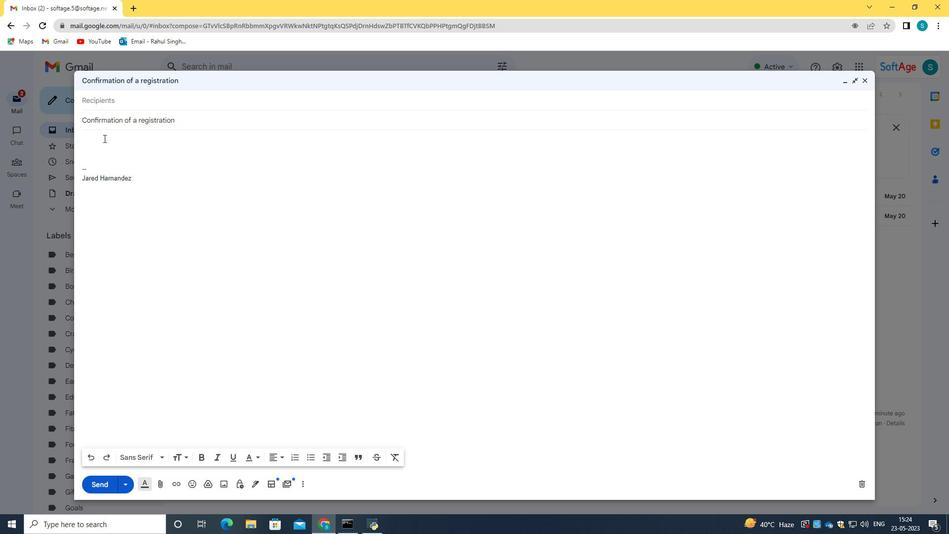 
Action: Key pressed <Key.caps_lock>I<Key.caps_lock><Key.space>would<Key.space>appreciate<Key.space>it<Key.space>if<Key.space>you<Key.space>could<Key.space>provid<Key.space><Key.backspace>e<Key.space>me<Key.space>with<Key.space>an<Key.space>update<Key.space>on<Key.space>the<Key.space>project<Key.space>status
Screenshot: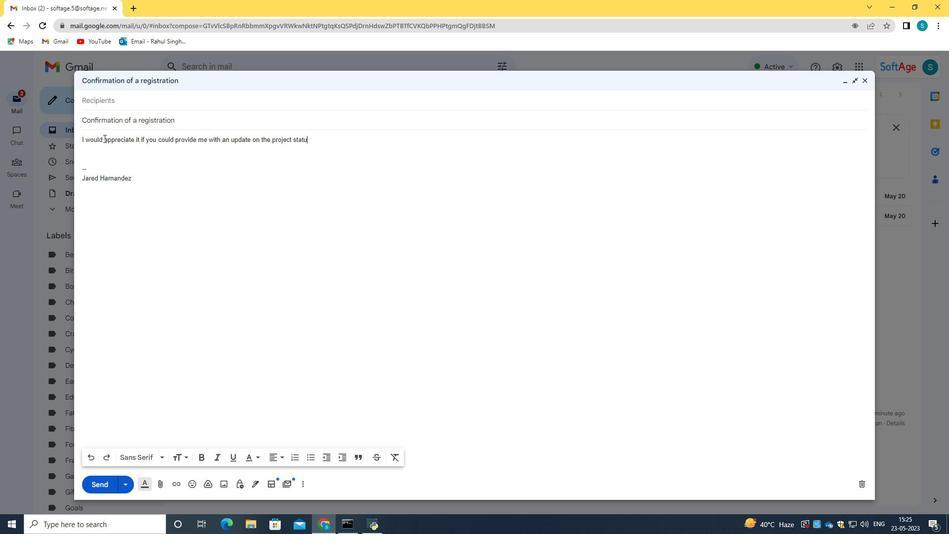 
Action: Mouse moved to (328, 164)
Screenshot: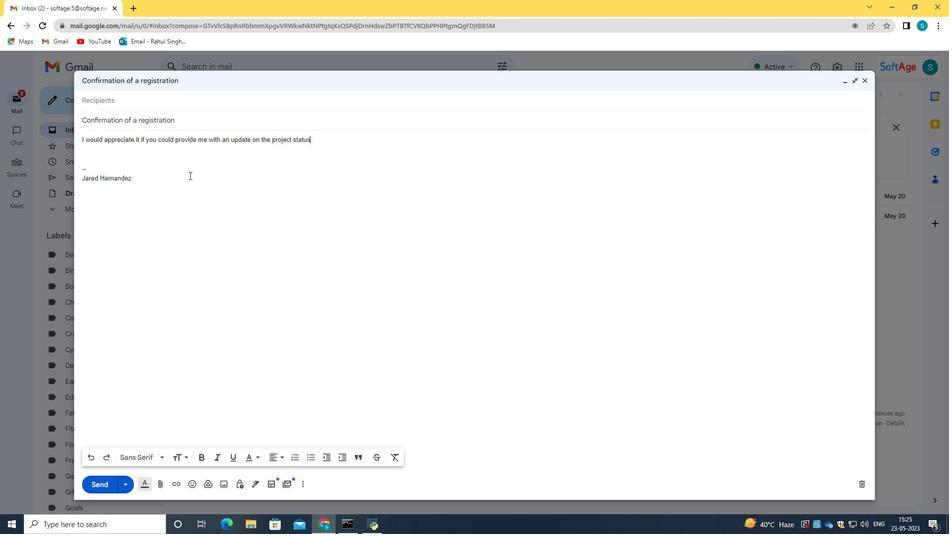 
Action: Key pressed .
Screenshot: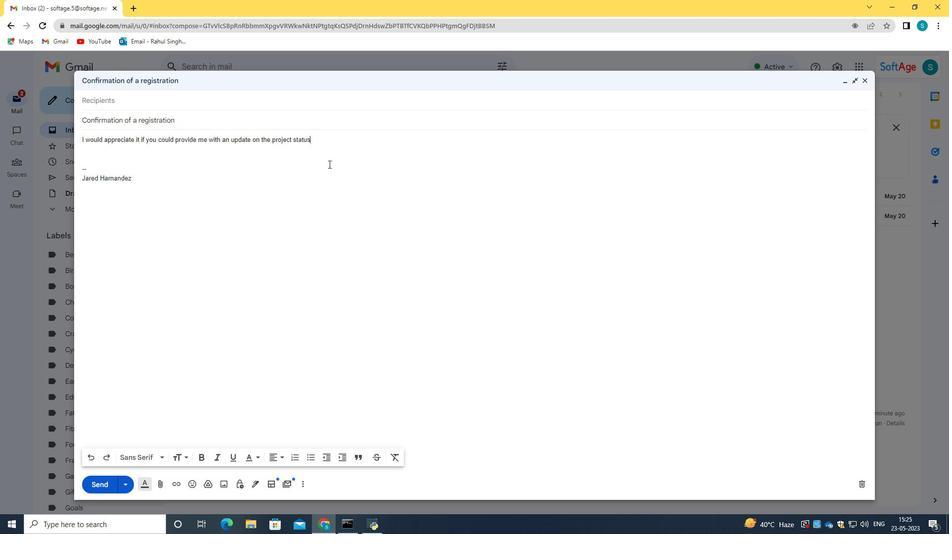 
Action: Mouse moved to (127, 95)
Screenshot: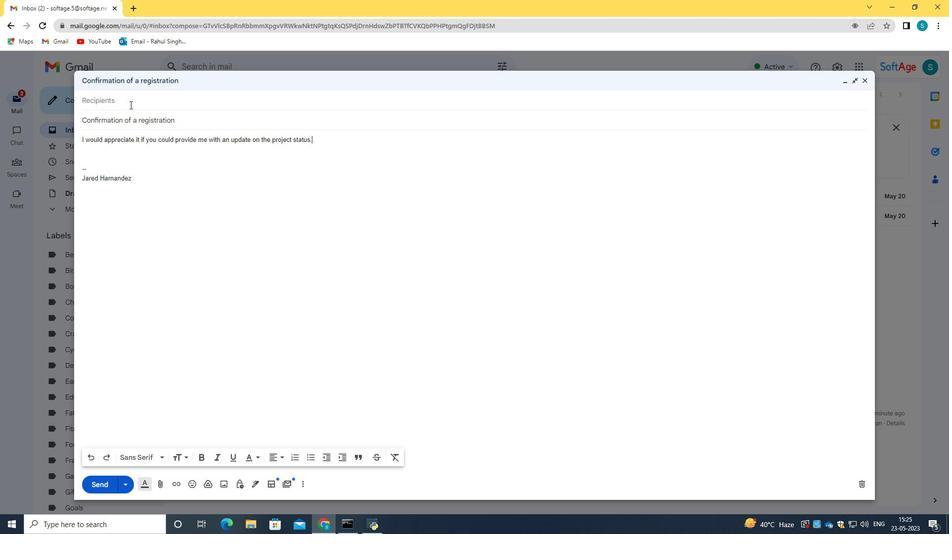 
Action: Mouse pressed left at (127, 95)
Screenshot: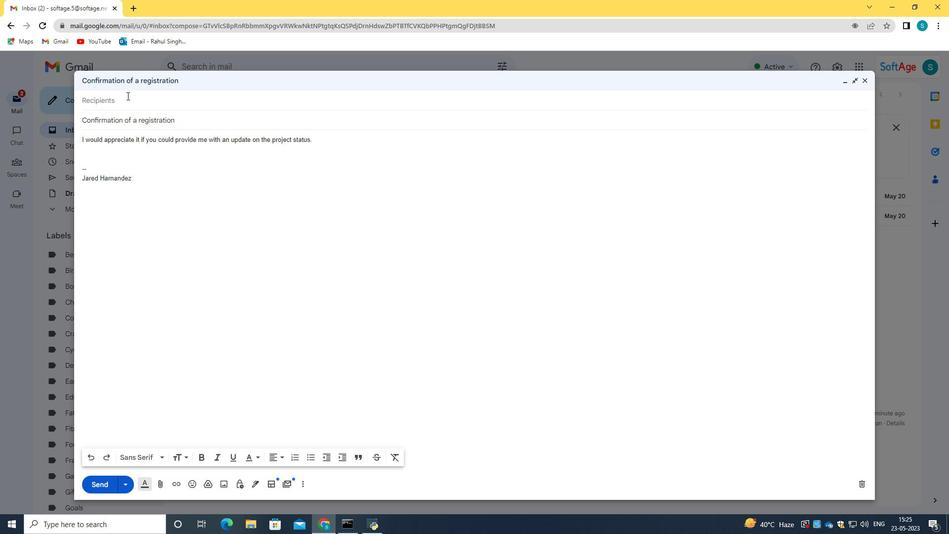 
Action: Key pressed softage.3<Key.shift>@softage.net
Screenshot: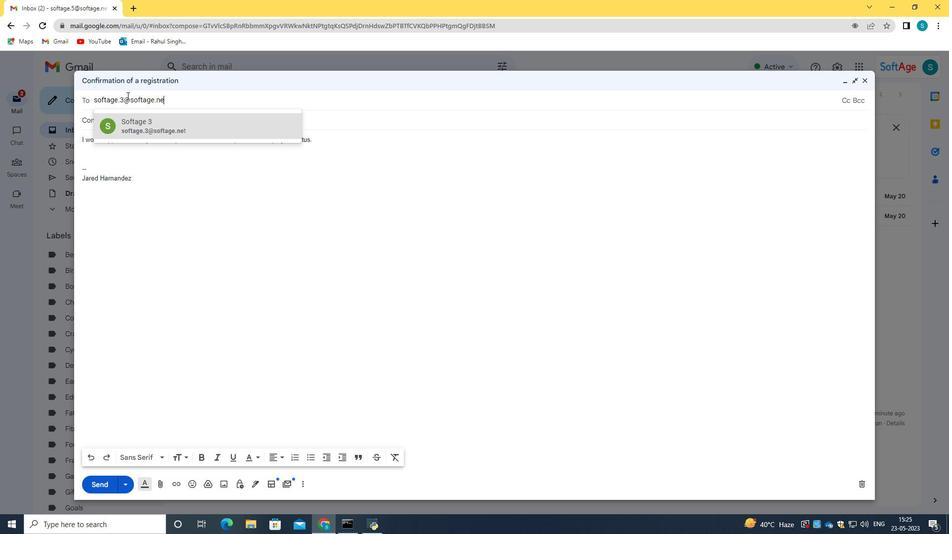 
Action: Mouse moved to (170, 130)
Screenshot: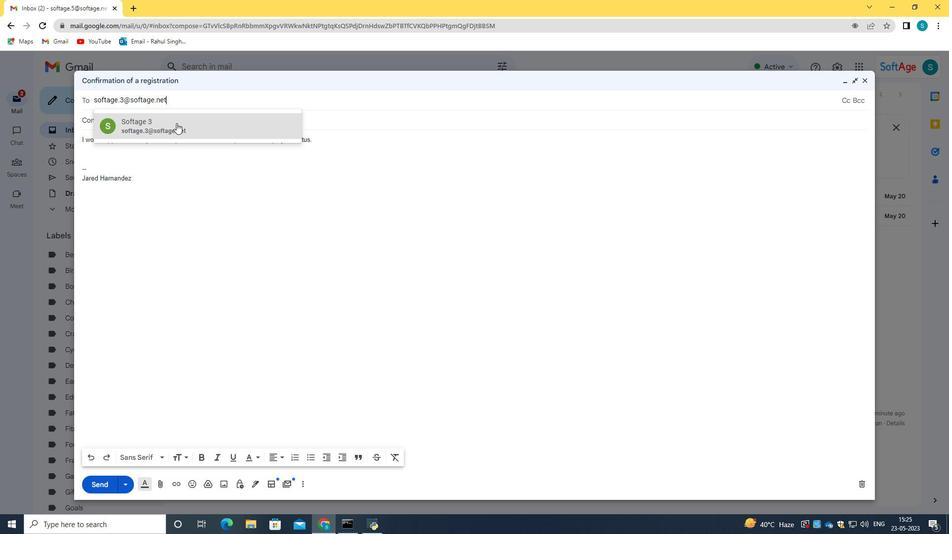 
Action: Mouse pressed left at (170, 130)
Screenshot: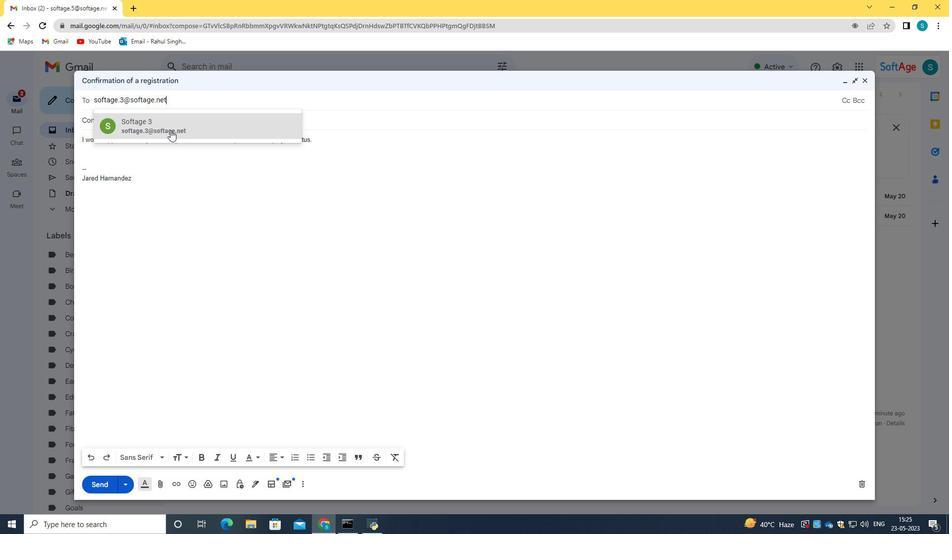 
Action: Mouse moved to (80, 149)
Screenshot: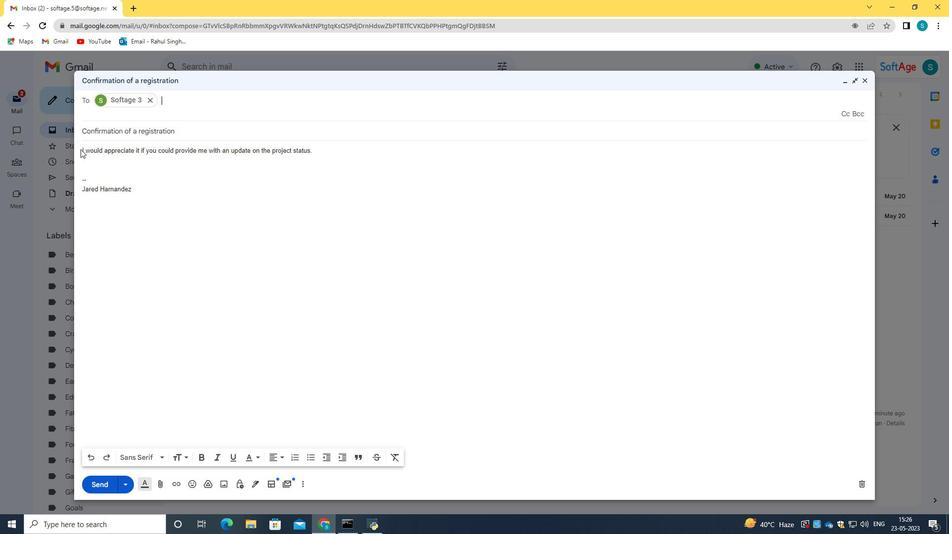 
Action: Mouse pressed left at (80, 149)
Screenshot: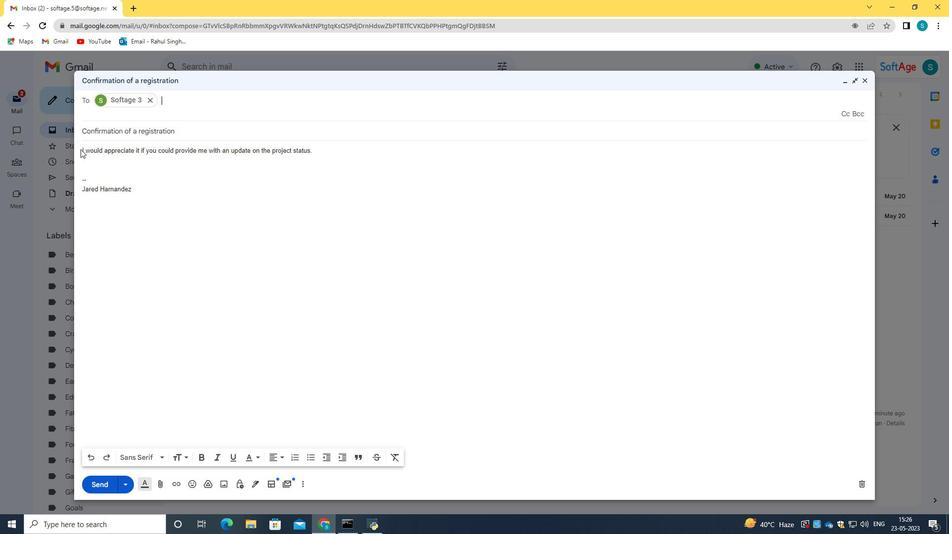 
Action: Mouse moved to (82, 151)
Screenshot: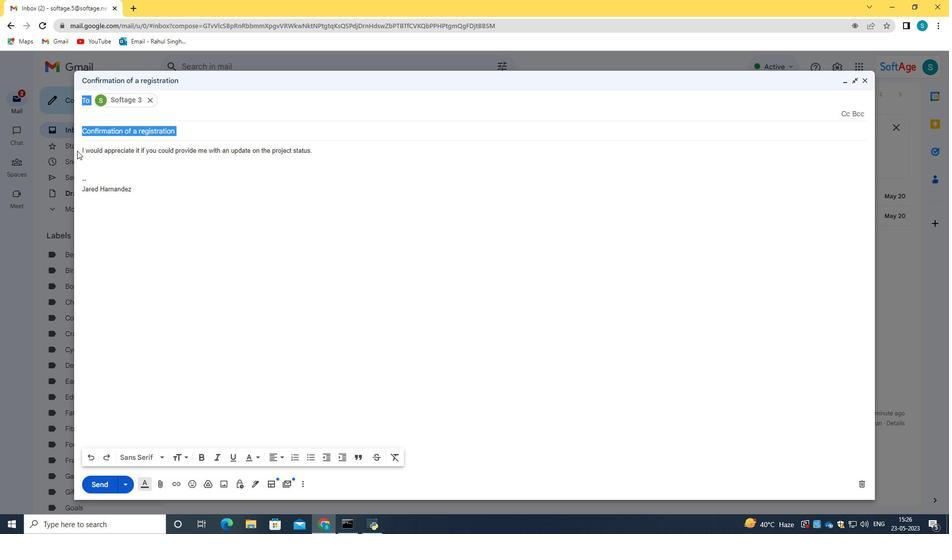 
Action: Mouse pressed left at (82, 151)
Screenshot: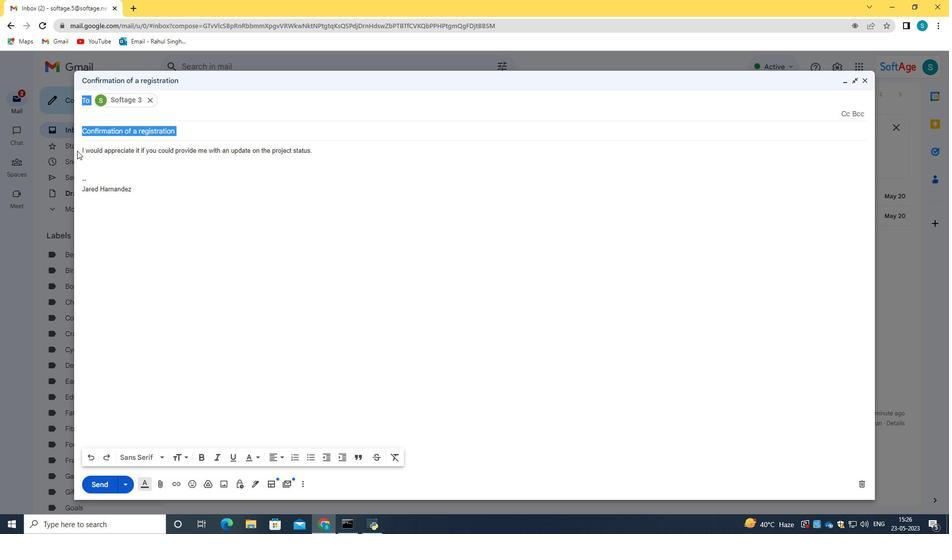 
Action: Mouse moved to (82, 141)
Screenshot: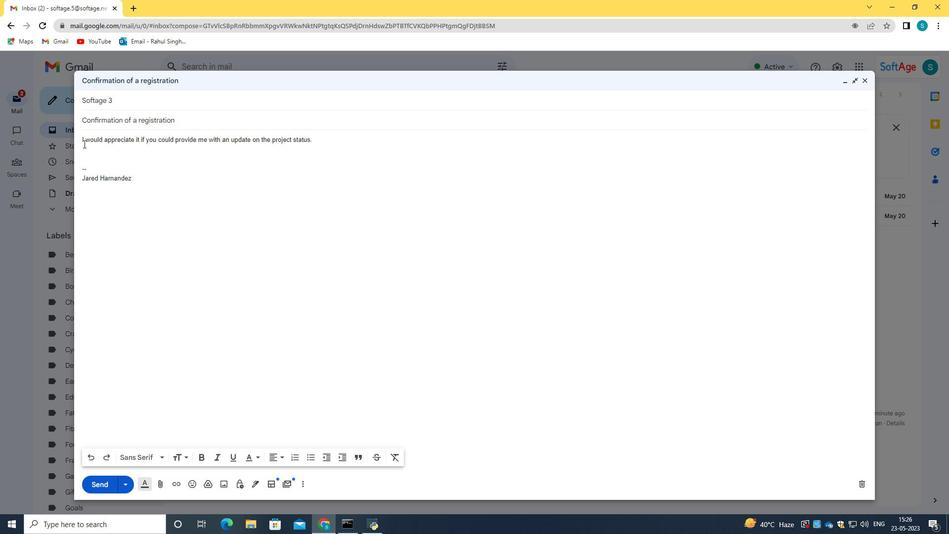 
Action: Mouse pressed left at (82, 141)
Screenshot: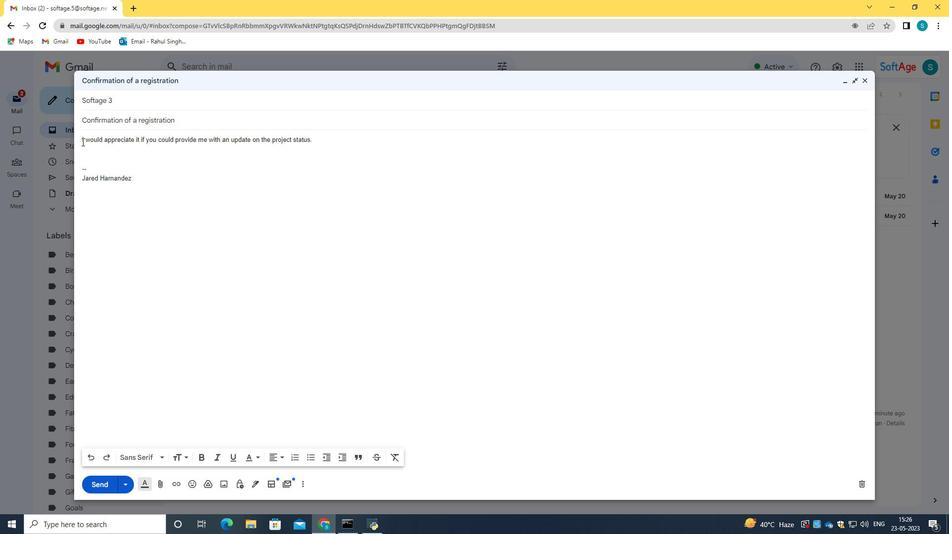 
Action: Mouse moved to (181, 452)
Screenshot: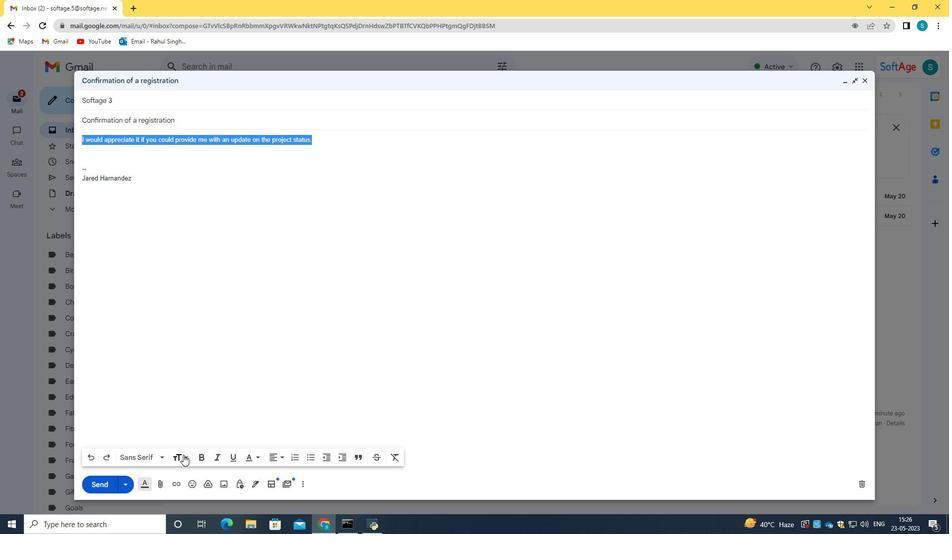 
Action: Mouse pressed left at (181, 452)
Screenshot: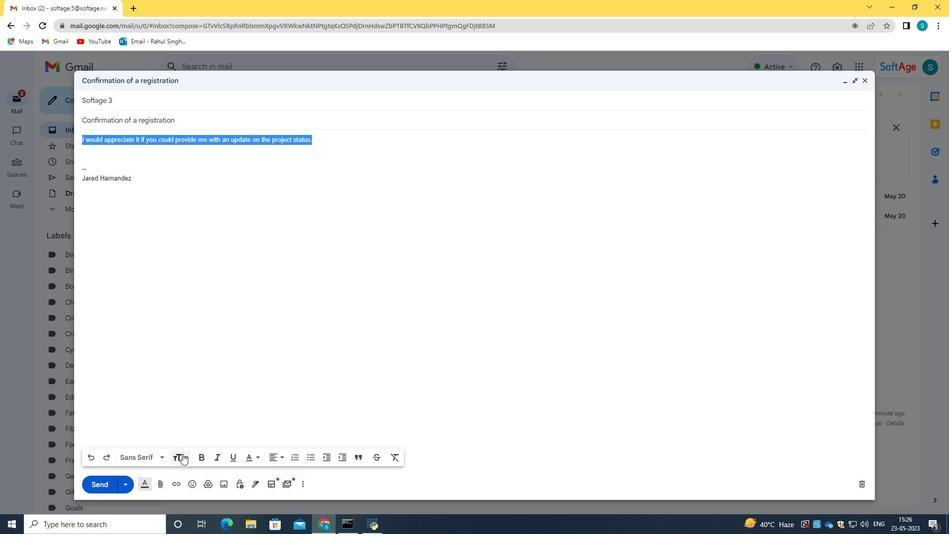 
Action: Mouse moved to (198, 424)
Screenshot: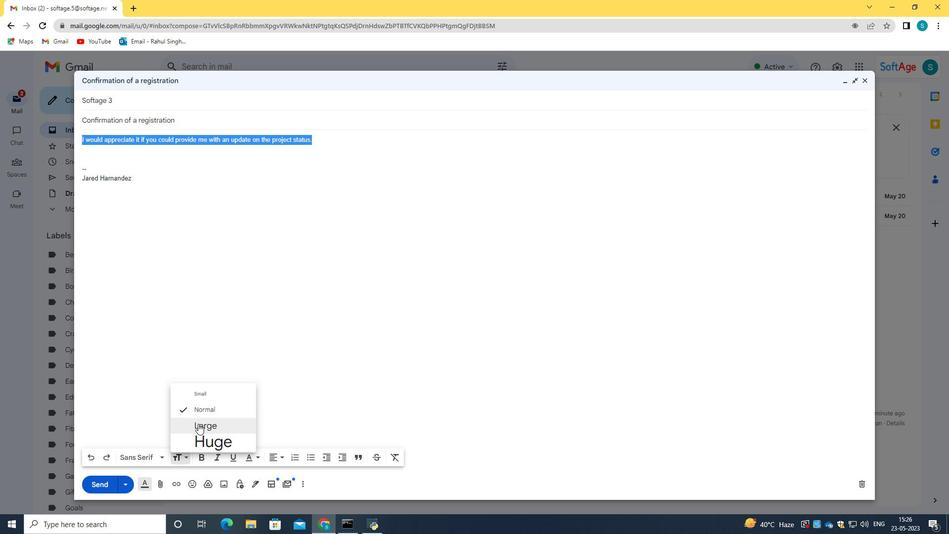
Action: Mouse pressed left at (198, 424)
Screenshot: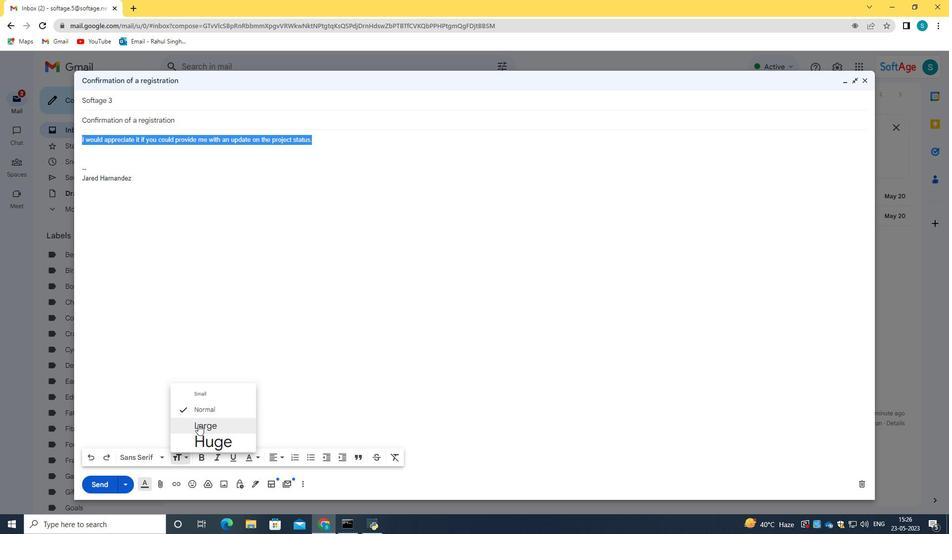 
Action: Mouse moved to (276, 461)
Screenshot: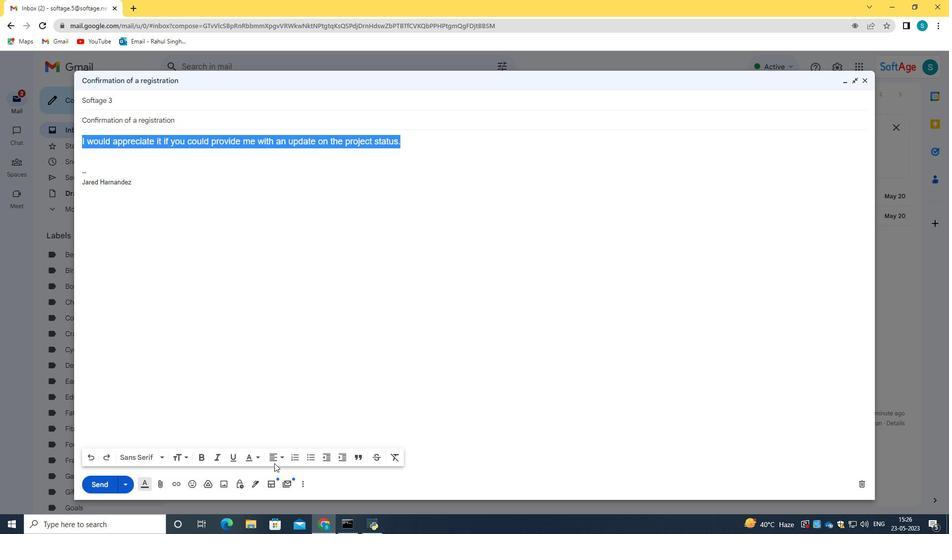 
Action: Mouse pressed left at (276, 461)
Screenshot: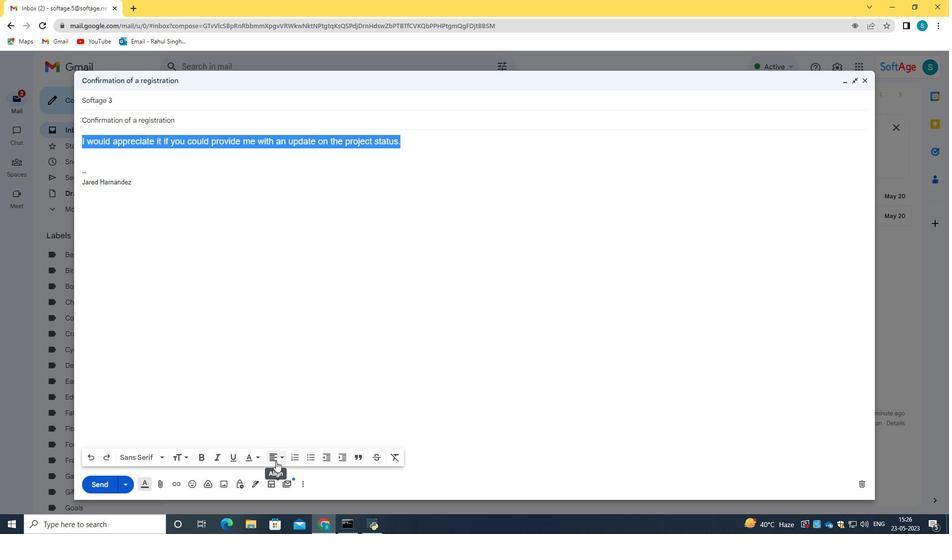 
Action: Mouse moved to (276, 426)
Screenshot: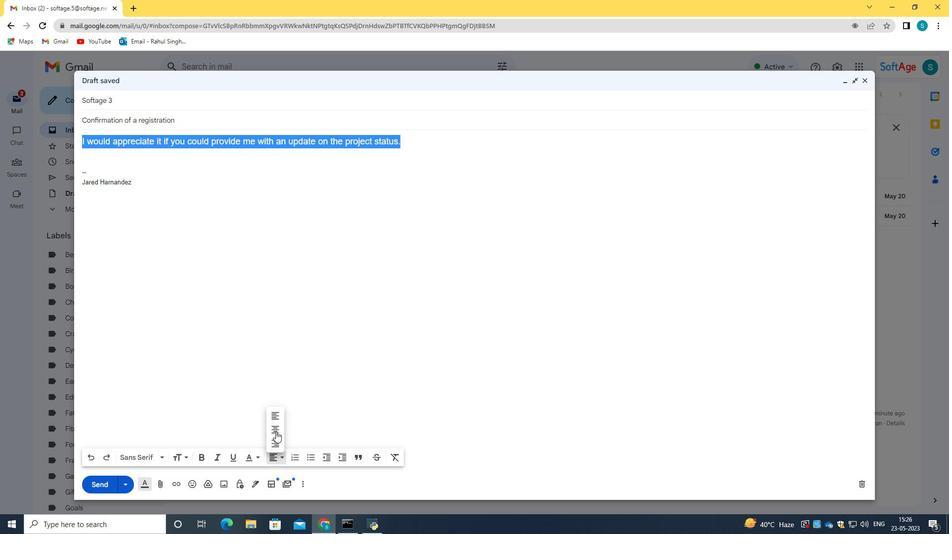 
Action: Mouse pressed left at (276, 426)
Screenshot: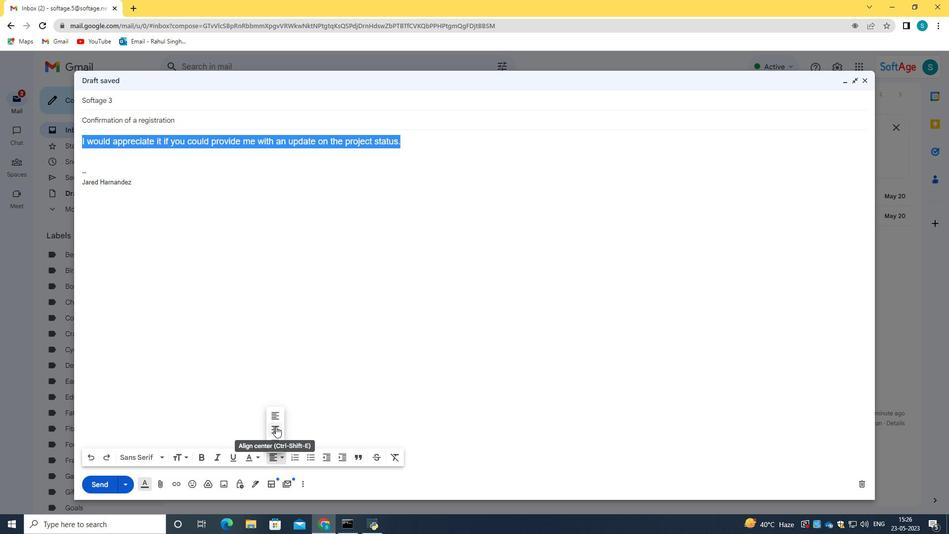
Action: Mouse moved to (328, 333)
Screenshot: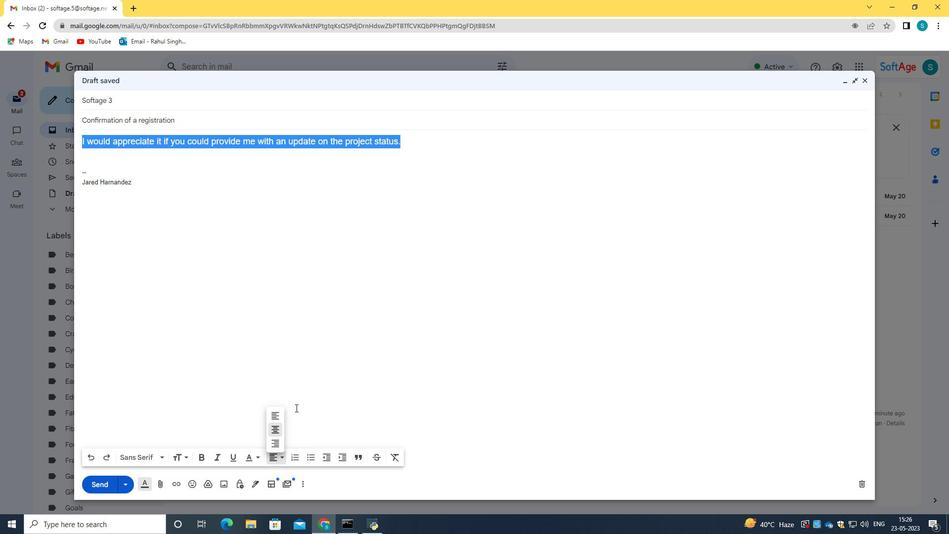 
Action: Mouse pressed left at (328, 333)
Screenshot: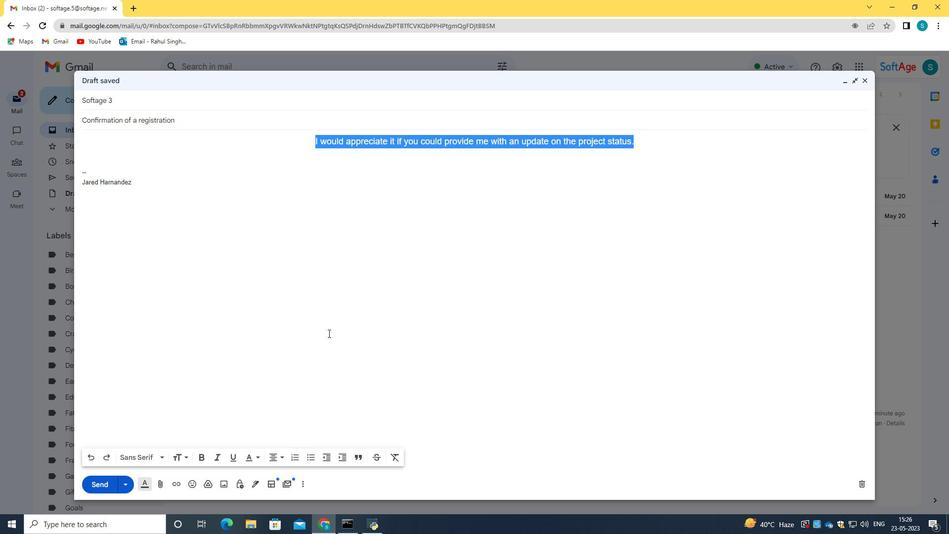 
Action: Mouse moved to (101, 478)
Screenshot: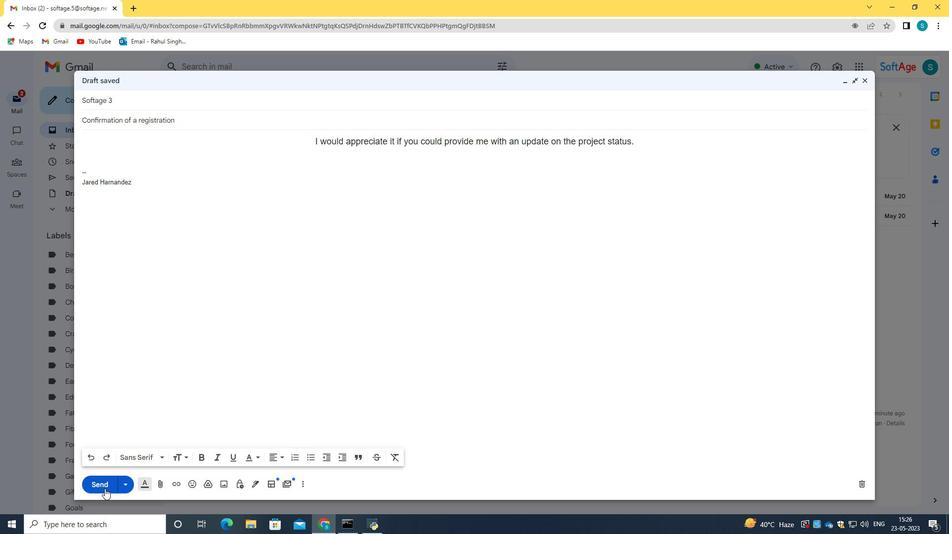 
Action: Mouse pressed left at (101, 478)
Screenshot: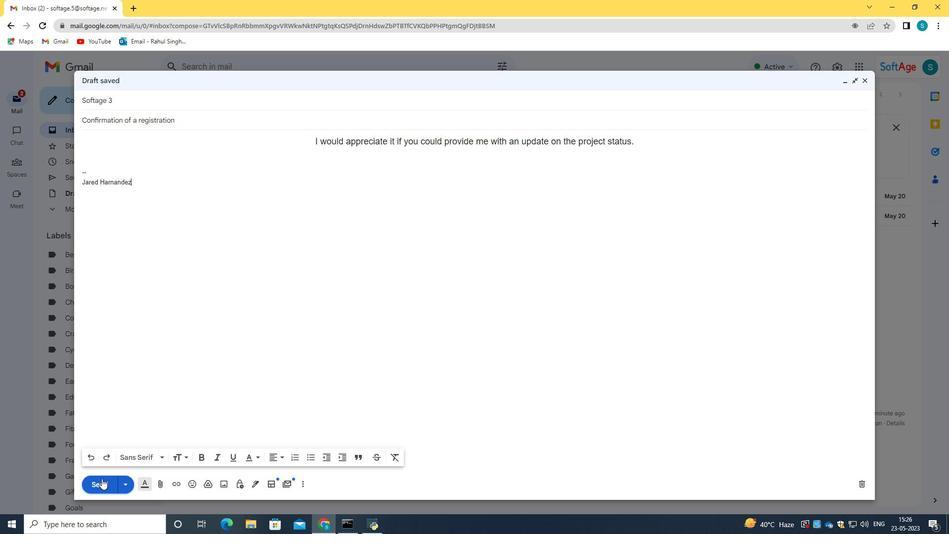 
Action: Mouse moved to (84, 180)
Screenshot: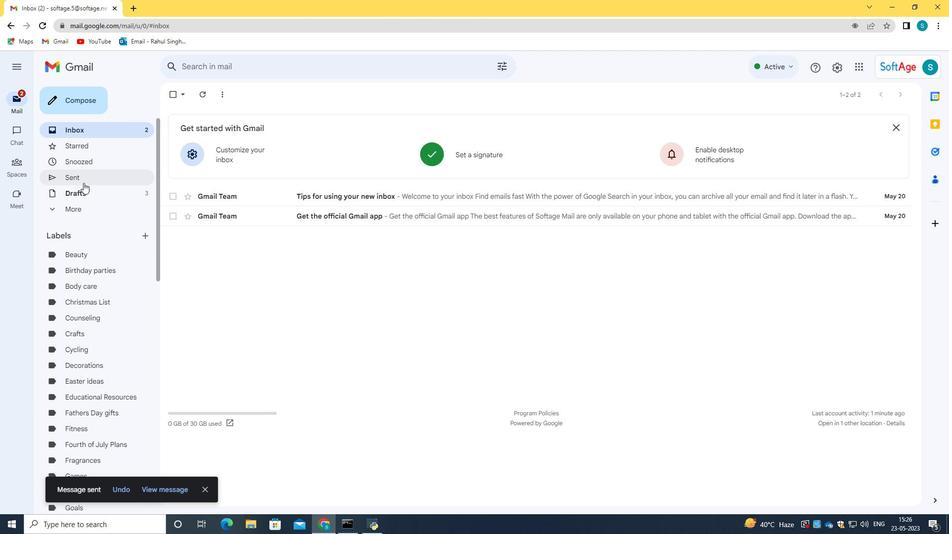 
Action: Mouse pressed left at (84, 180)
Screenshot: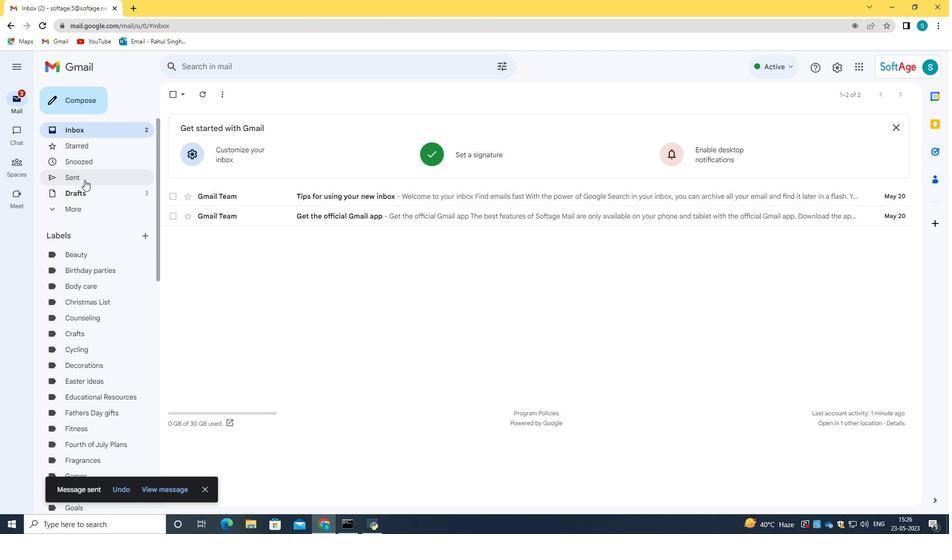 
Action: Mouse moved to (173, 143)
Screenshot: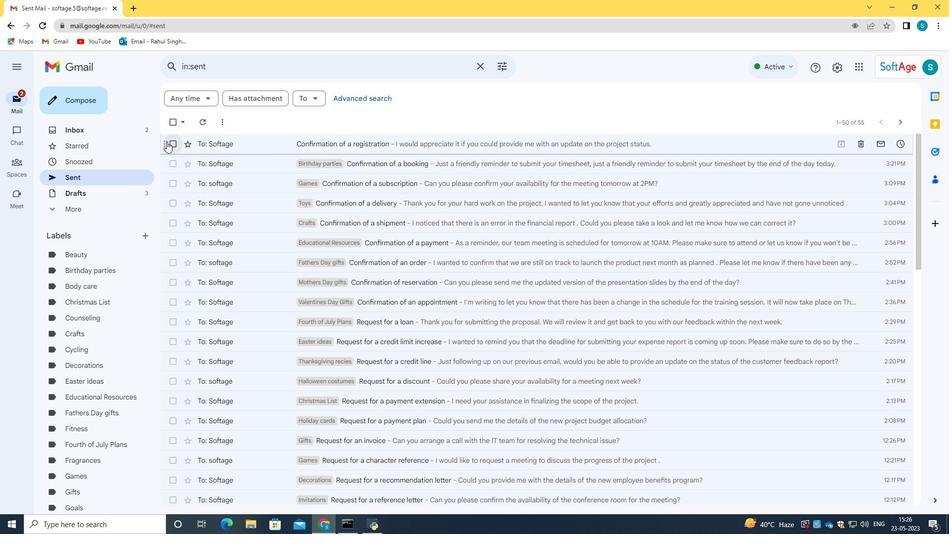 
Action: Mouse pressed left at (173, 143)
Screenshot: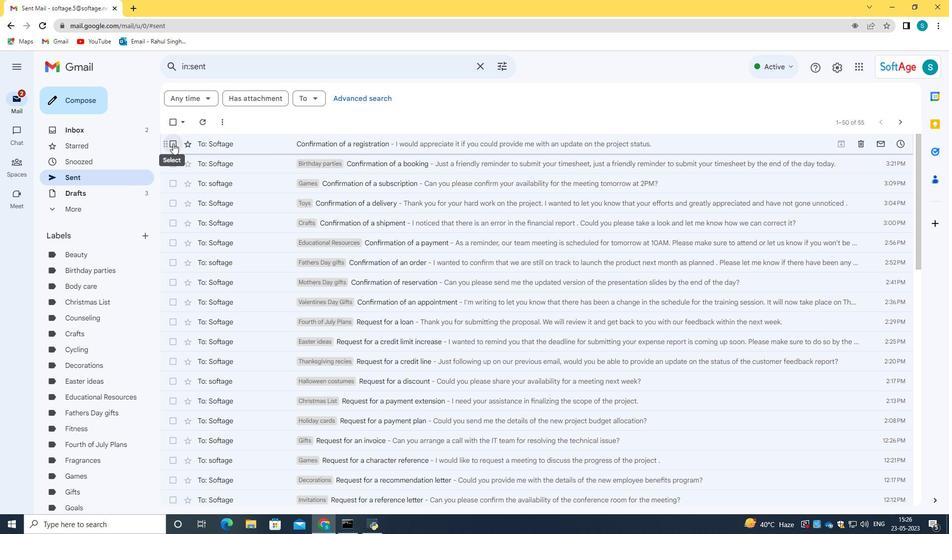 
Action: Mouse moved to (251, 143)
Screenshot: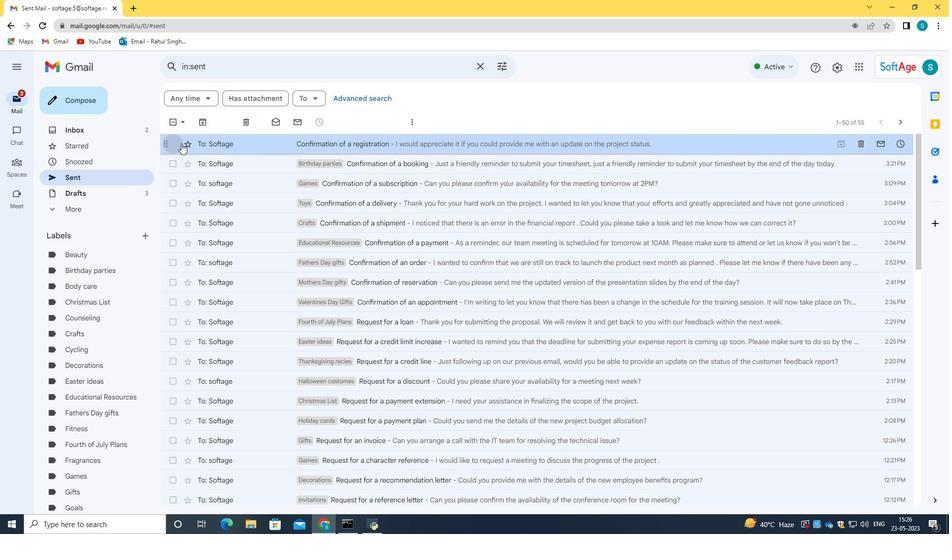 
Action: Mouse pressed right at (251, 143)
Screenshot: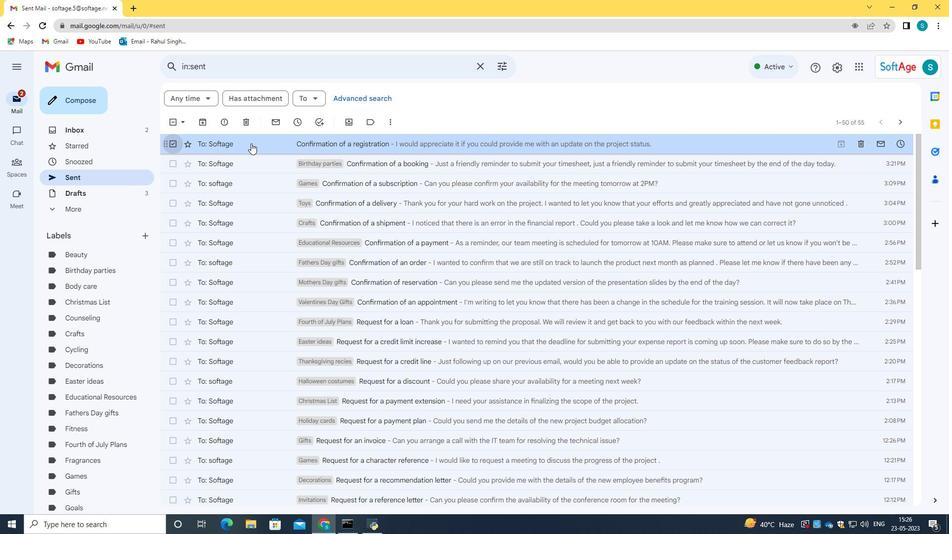 
Action: Mouse moved to (399, 290)
Screenshot: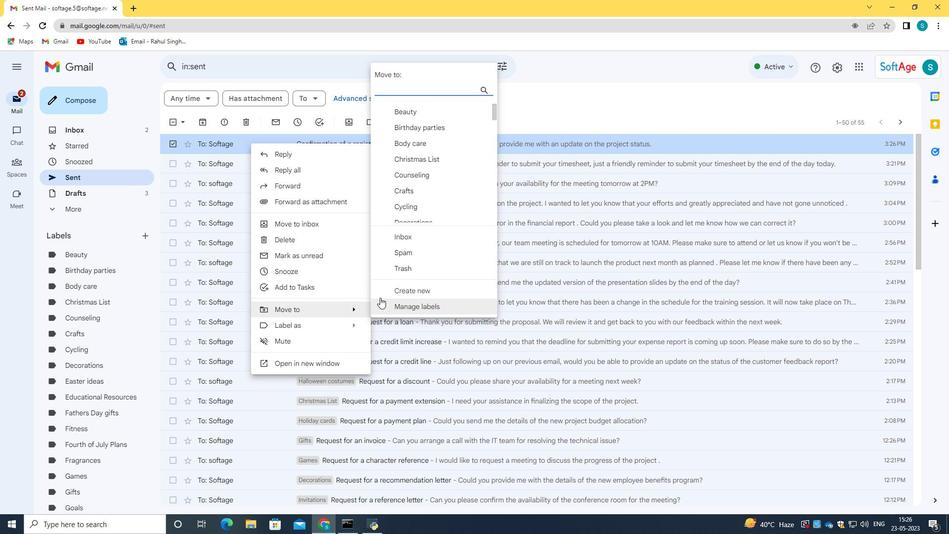 
Action: Mouse pressed left at (399, 290)
Screenshot: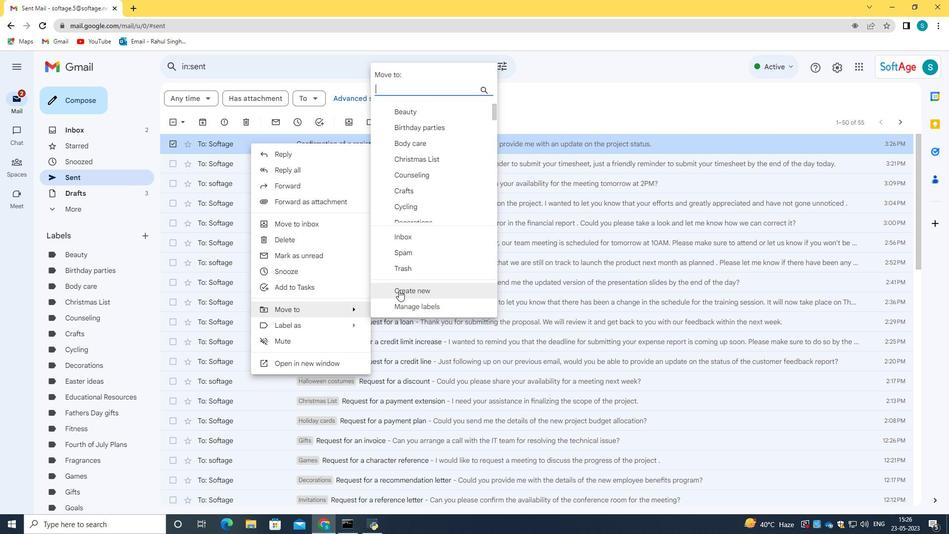 
Action: Mouse moved to (380, 274)
Screenshot: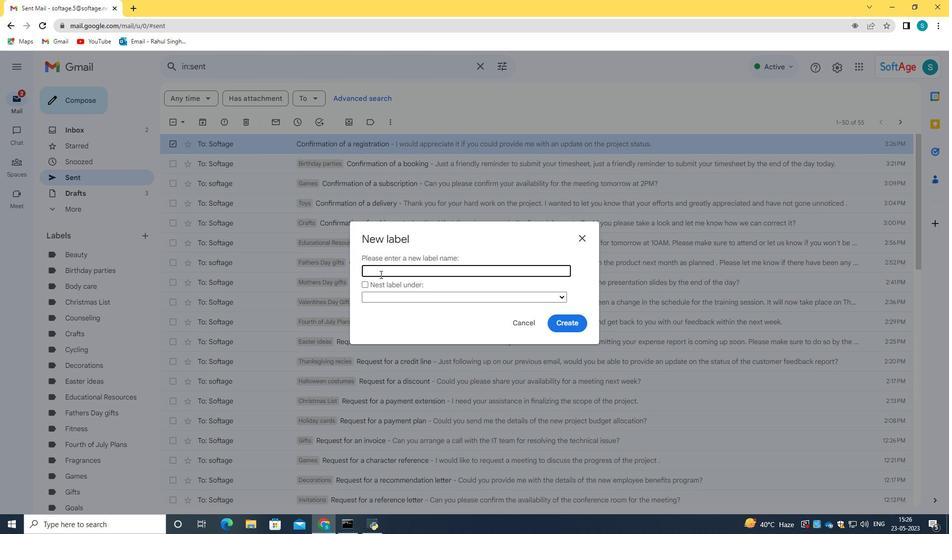 
Action: Key pressed <Key.caps_lock>G<Key.caps_lock>ifts
Screenshot: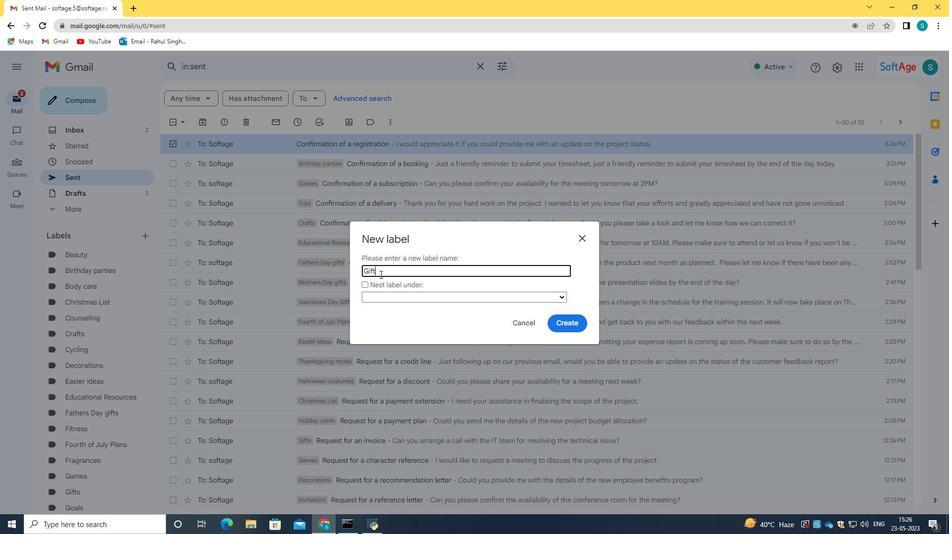 
Action: Mouse moved to (576, 318)
Screenshot: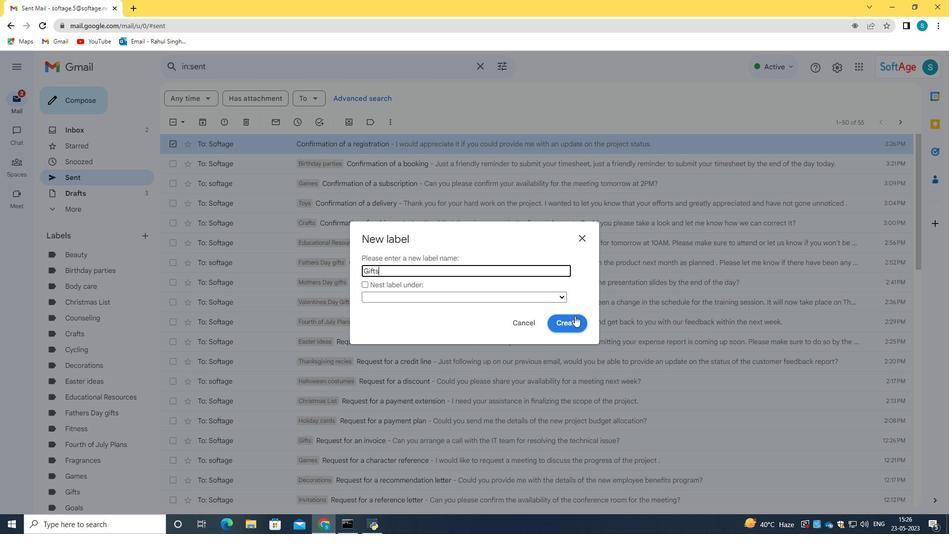 
Action: Mouse pressed left at (576, 318)
Screenshot: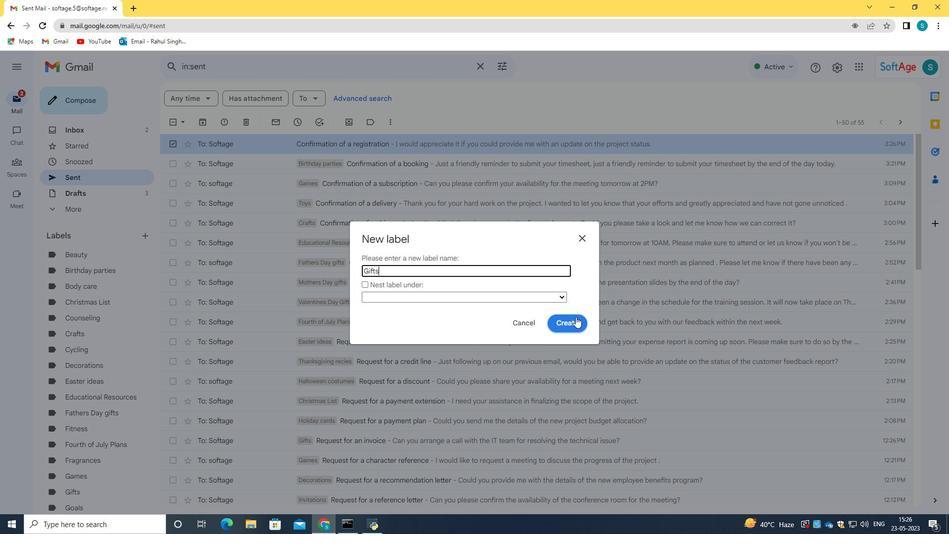 
Action: Mouse moved to (587, 238)
Screenshot: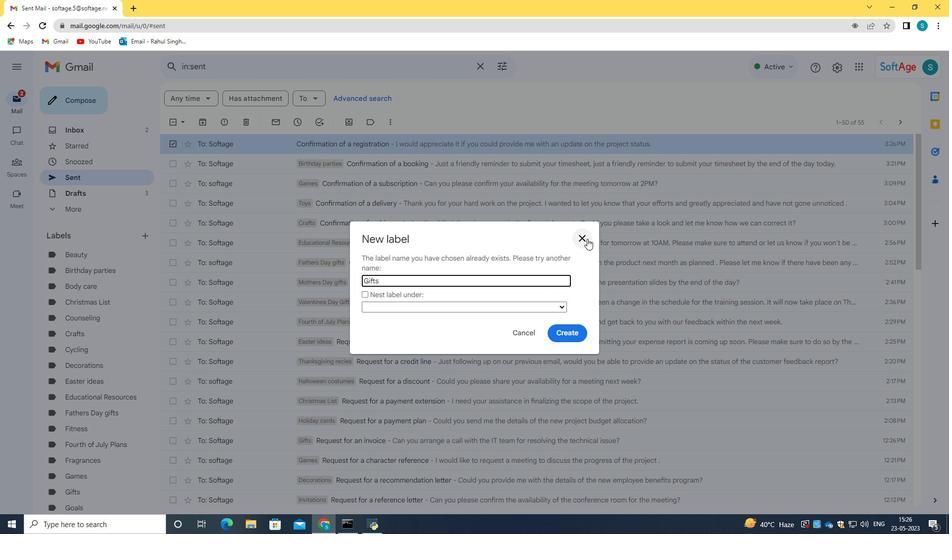
Action: Mouse pressed left at (587, 238)
Screenshot: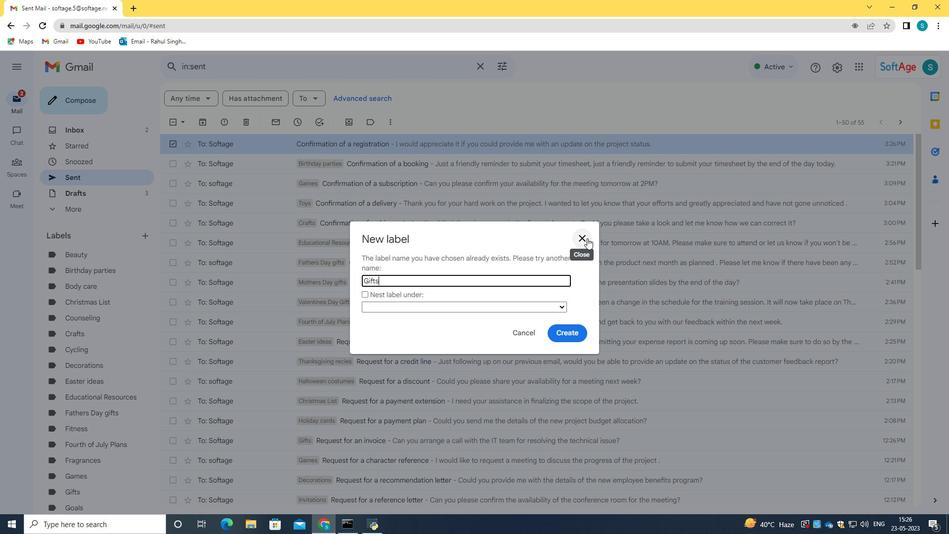 
Action: Mouse moved to (241, 146)
Screenshot: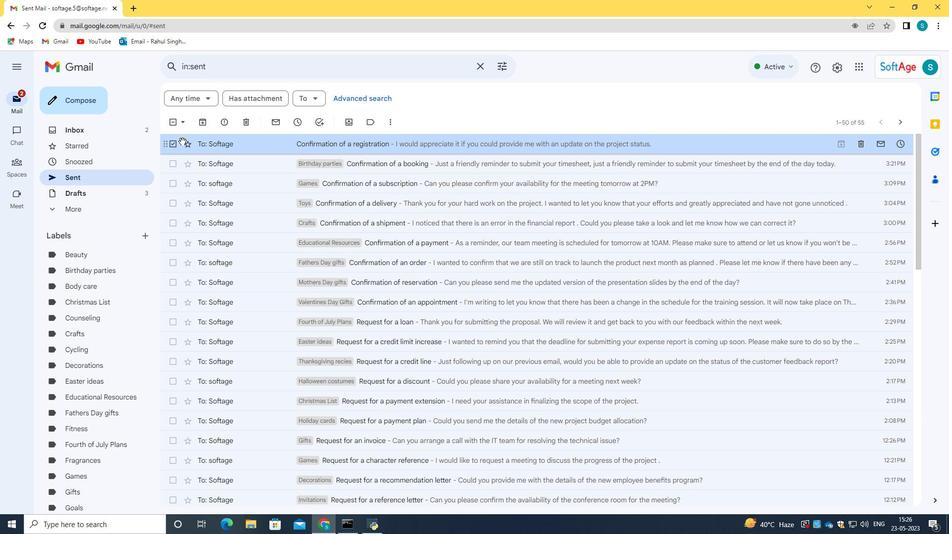 
Action: Mouse pressed right at (241, 146)
Screenshot: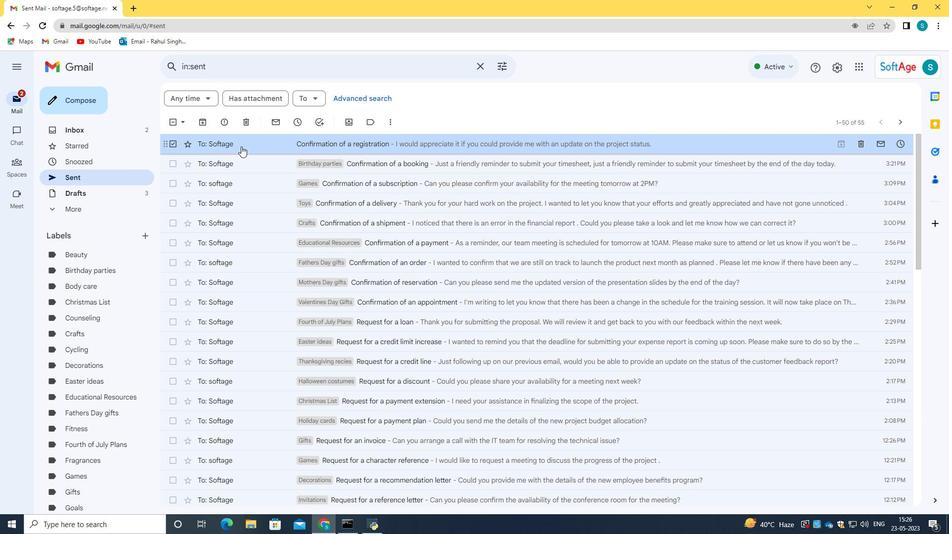 
Action: Mouse moved to (391, 91)
Screenshot: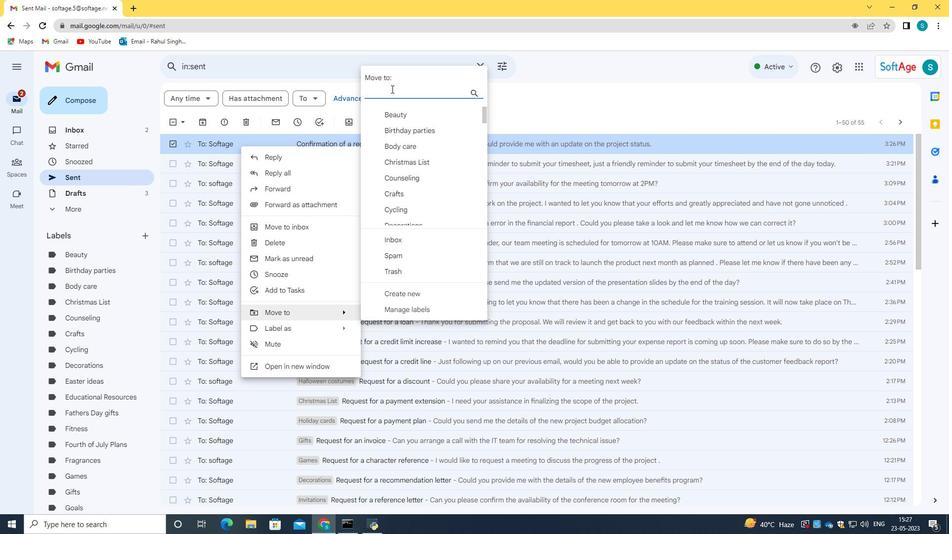 
Action: Key pressed gi
Screenshot: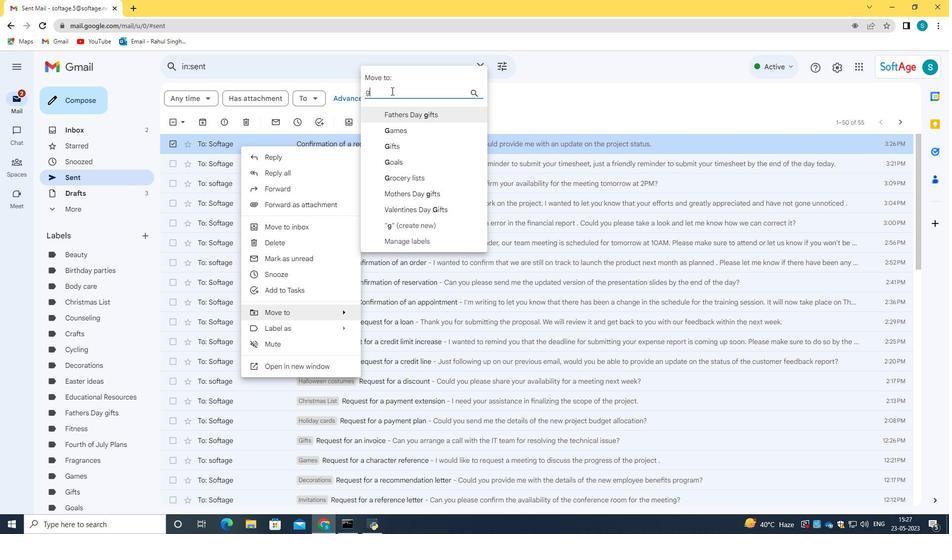 
Action: Mouse moved to (399, 130)
Screenshot: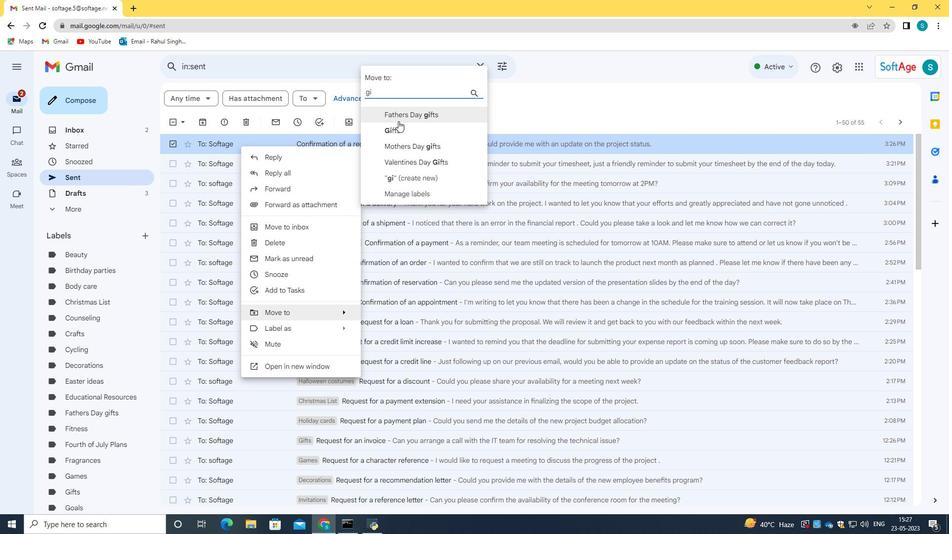 
Action: Mouse pressed left at (399, 130)
Screenshot: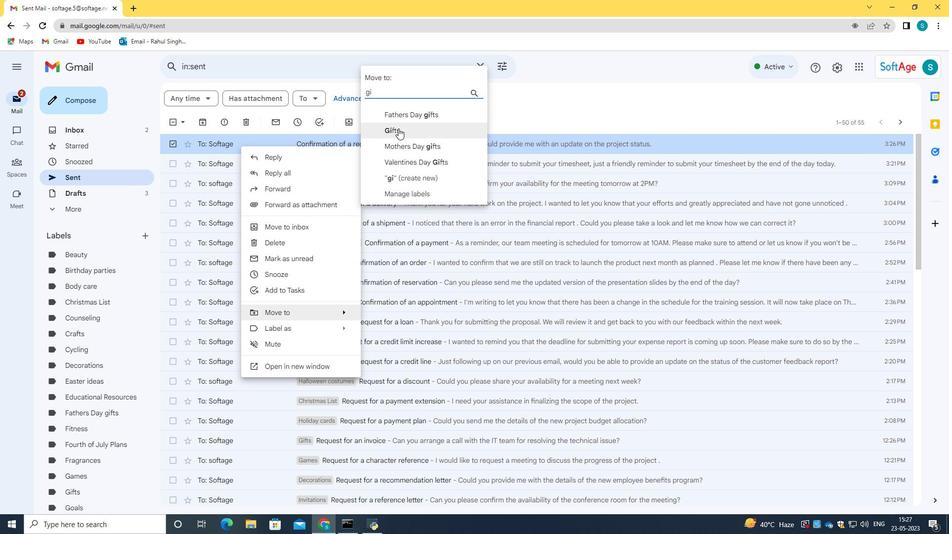 
Action: Mouse moved to (403, 68)
Screenshot: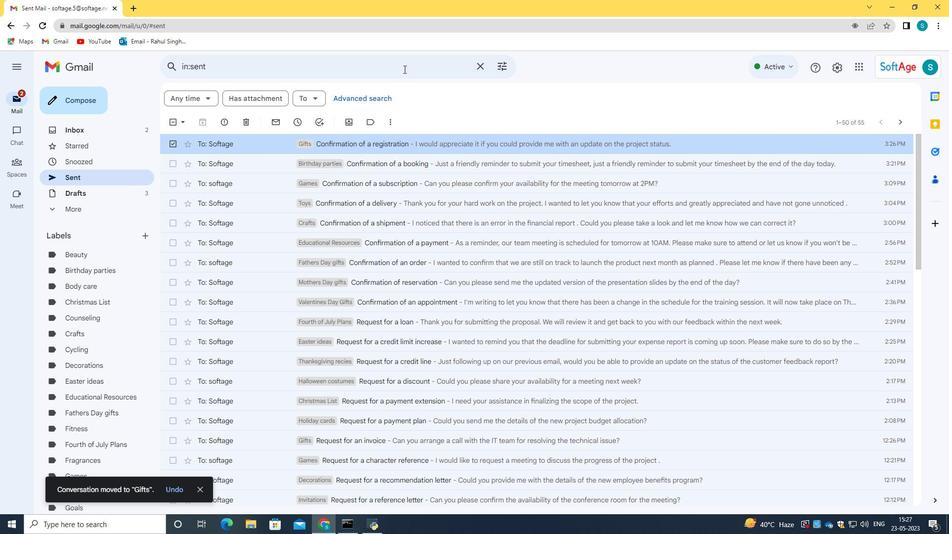 
